 Task: Find connections with filter location Tías with filter topic #Affiliationwith filter profile language English with filter current company Engineering Brasil with filter school Terna Engineering College with filter industry Media Production with filter service category NotaryOnline Research with filter keywords title Software Engineer
Action: Mouse moved to (473, 67)
Screenshot: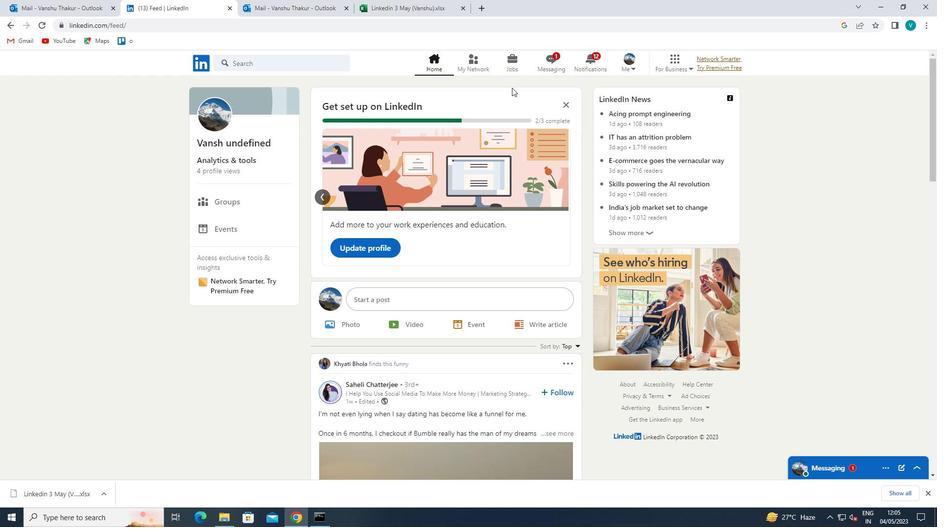
Action: Mouse pressed left at (473, 67)
Screenshot: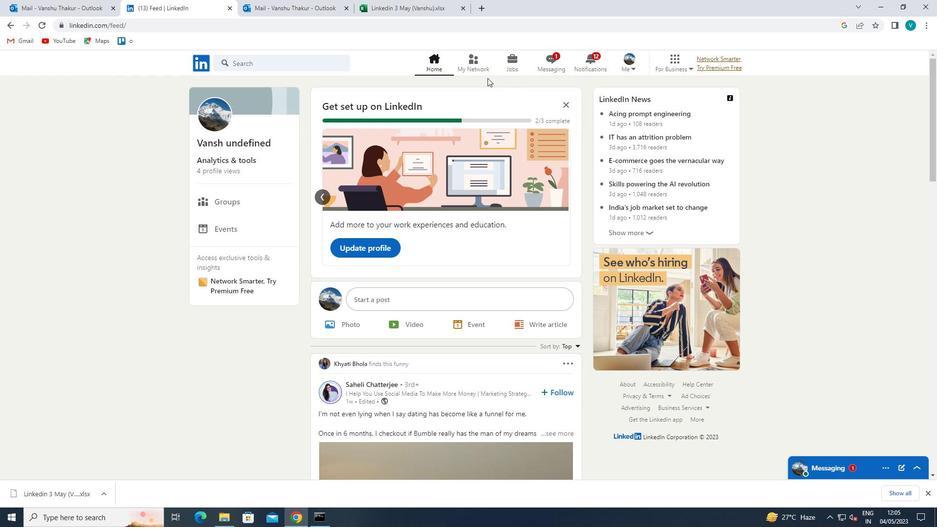 
Action: Mouse moved to (255, 113)
Screenshot: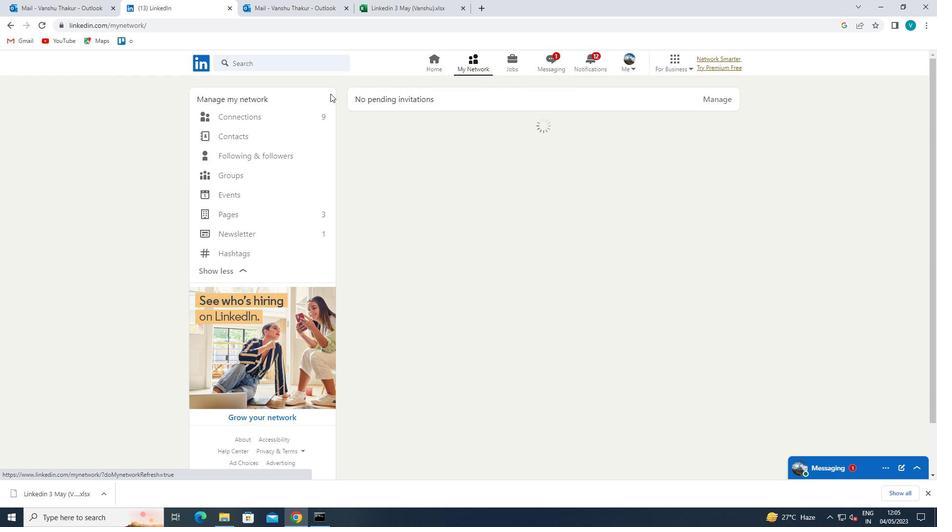 
Action: Mouse pressed left at (255, 113)
Screenshot: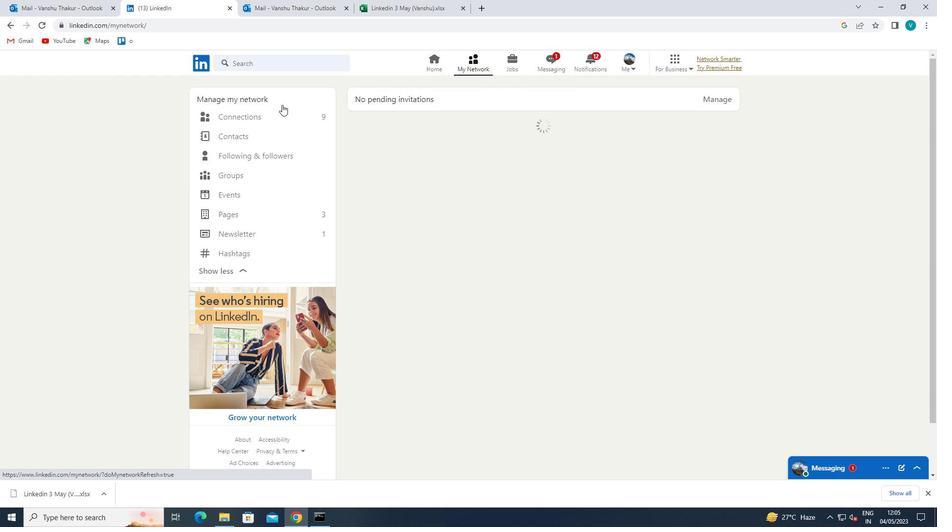 
Action: Mouse moved to (566, 120)
Screenshot: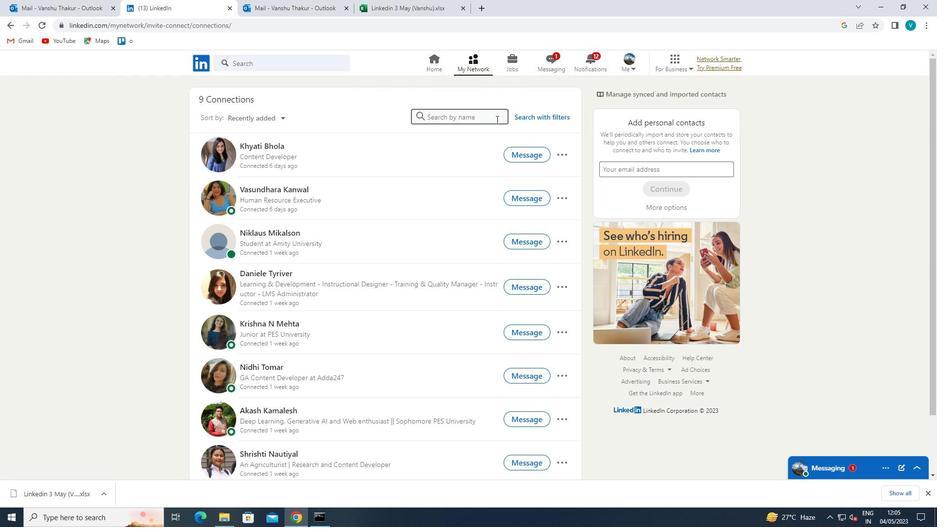 
Action: Mouse pressed left at (566, 120)
Screenshot: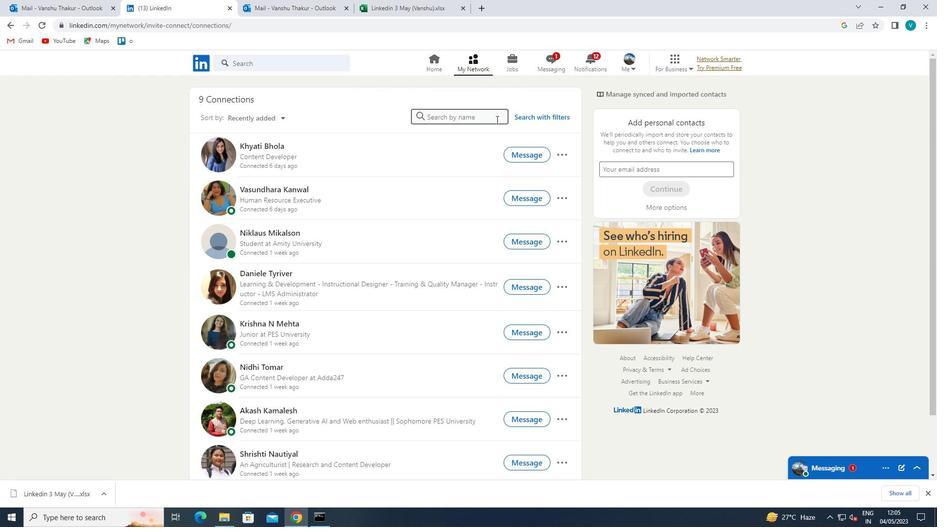 
Action: Mouse moved to (479, 92)
Screenshot: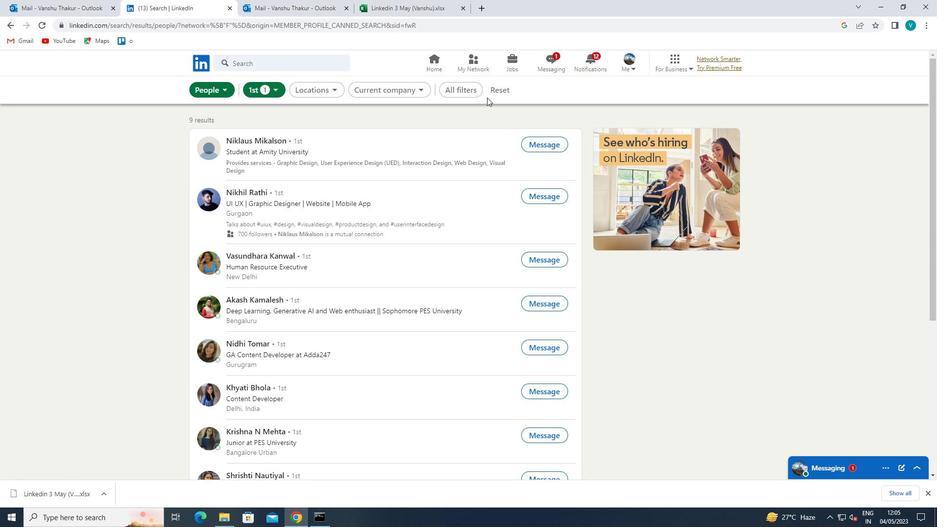 
Action: Mouse pressed left at (479, 92)
Screenshot: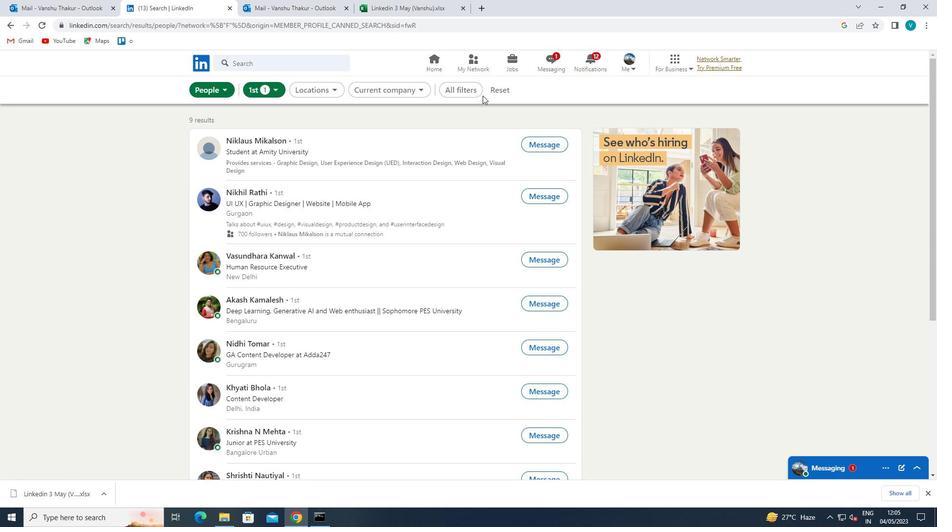 
Action: Mouse moved to (780, 214)
Screenshot: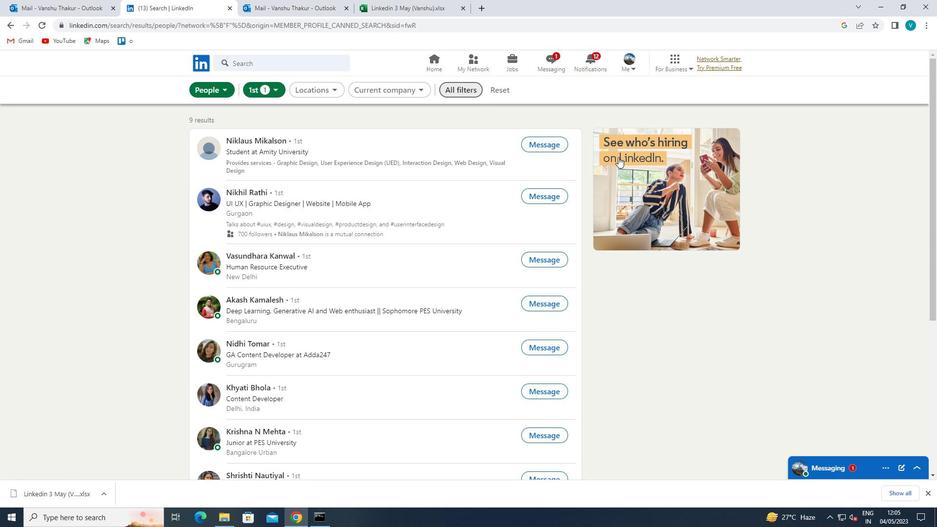 
Action: Mouse scrolled (780, 213) with delta (0, 0)
Screenshot: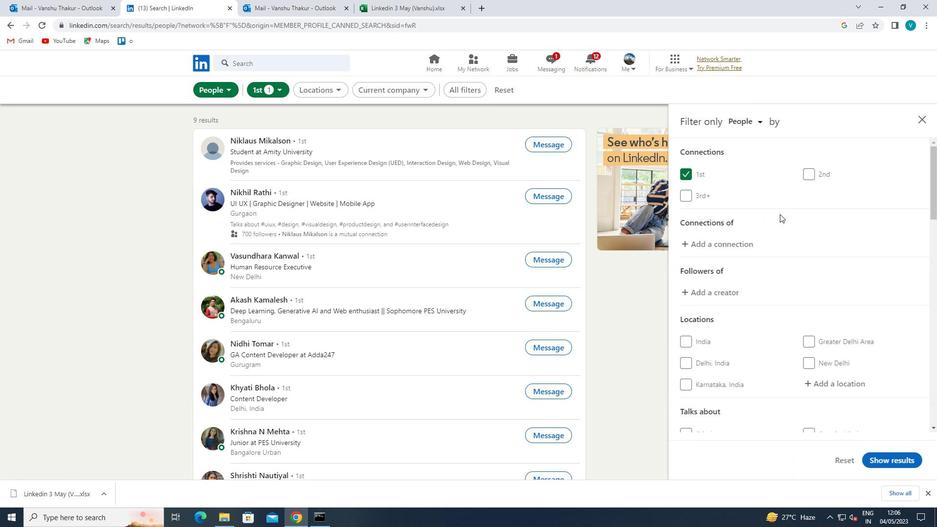 
Action: Mouse scrolled (780, 213) with delta (0, 0)
Screenshot: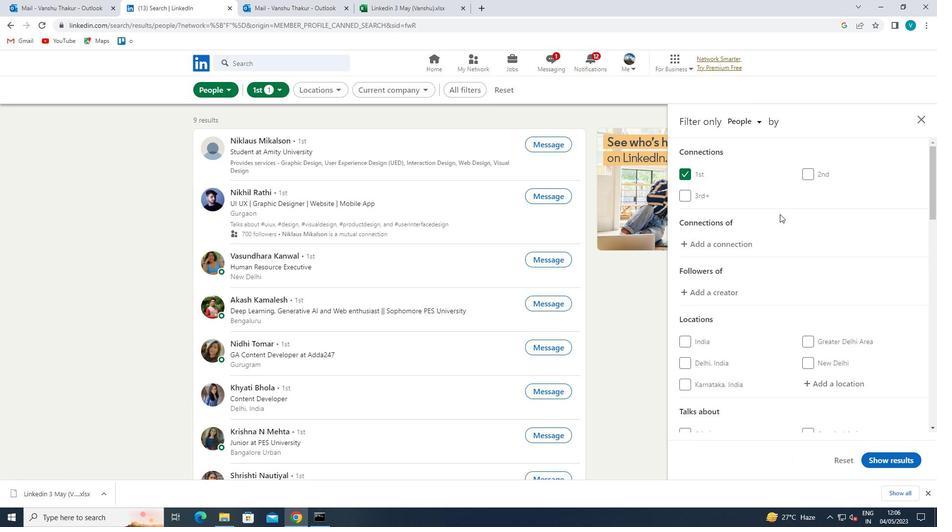 
Action: Mouse moved to (841, 287)
Screenshot: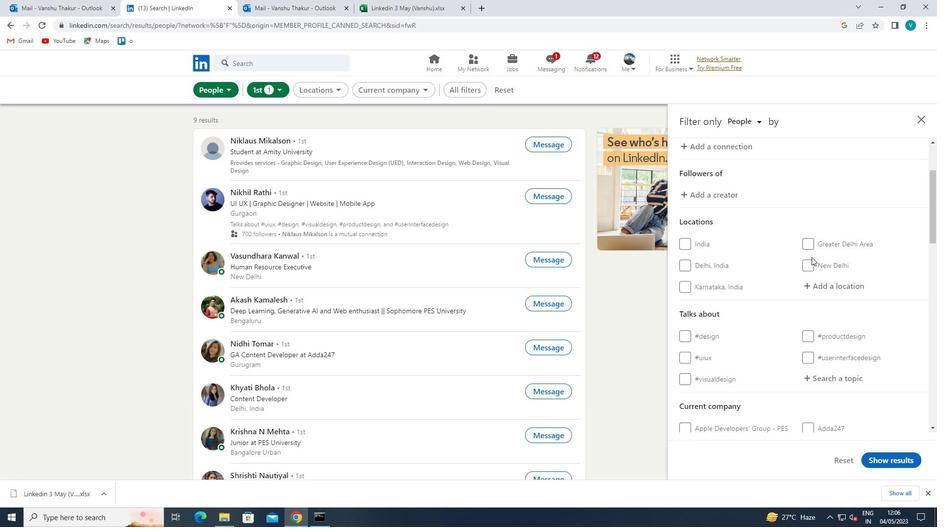 
Action: Mouse pressed left at (841, 287)
Screenshot: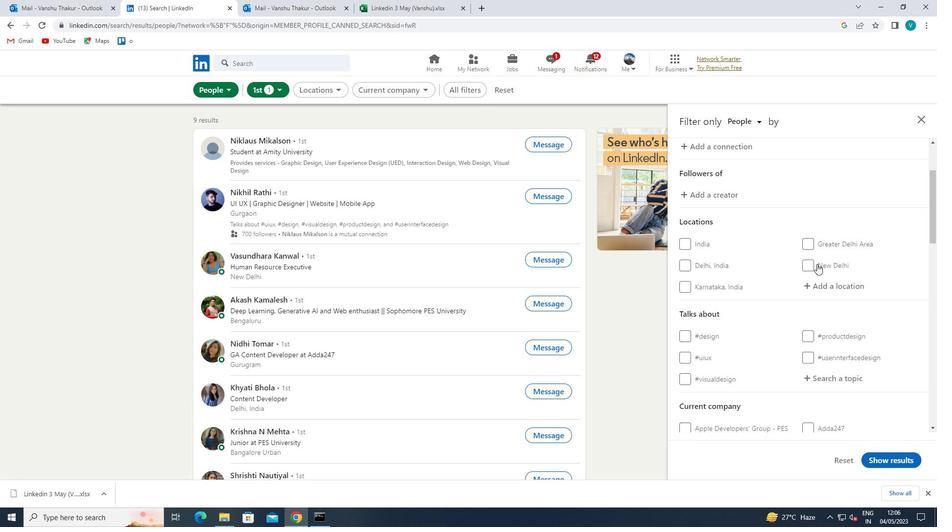 
Action: Key pressed <Key.shift>TIAS
Screenshot: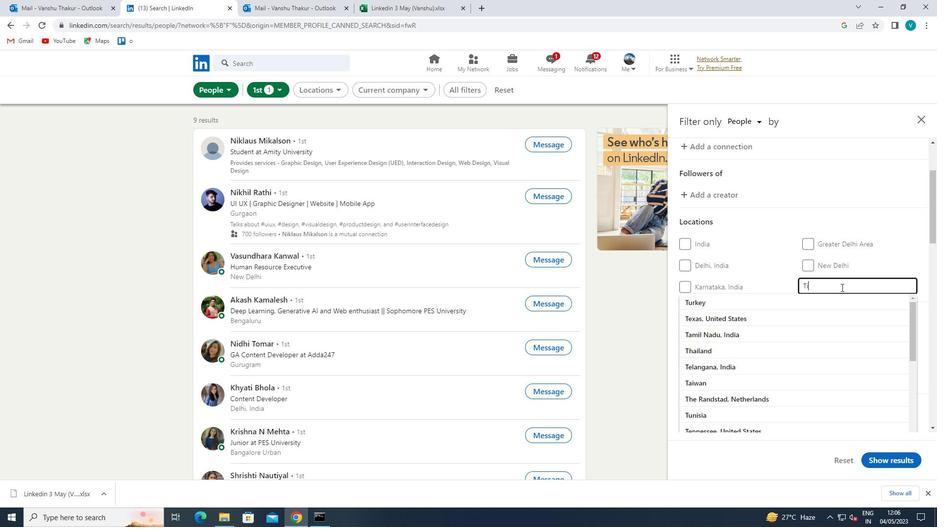 
Action: Mouse moved to (829, 294)
Screenshot: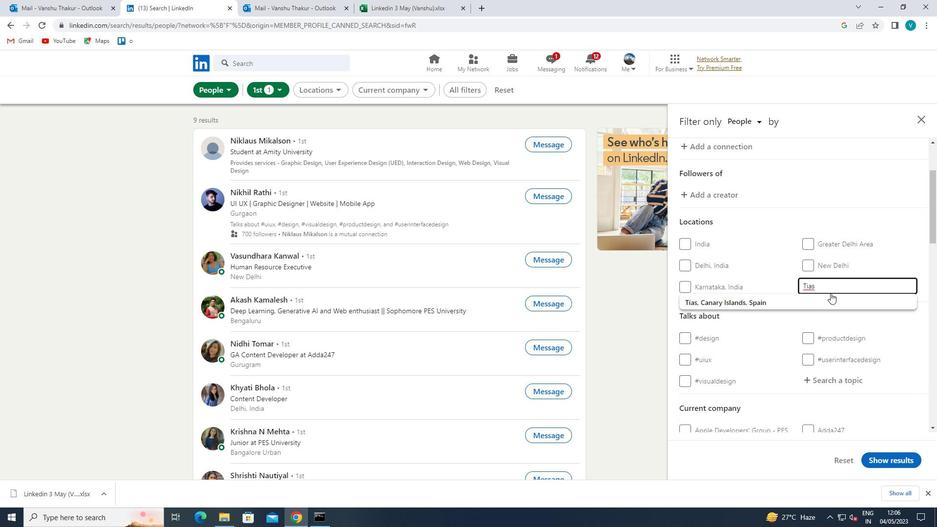
Action: Mouse pressed left at (829, 294)
Screenshot: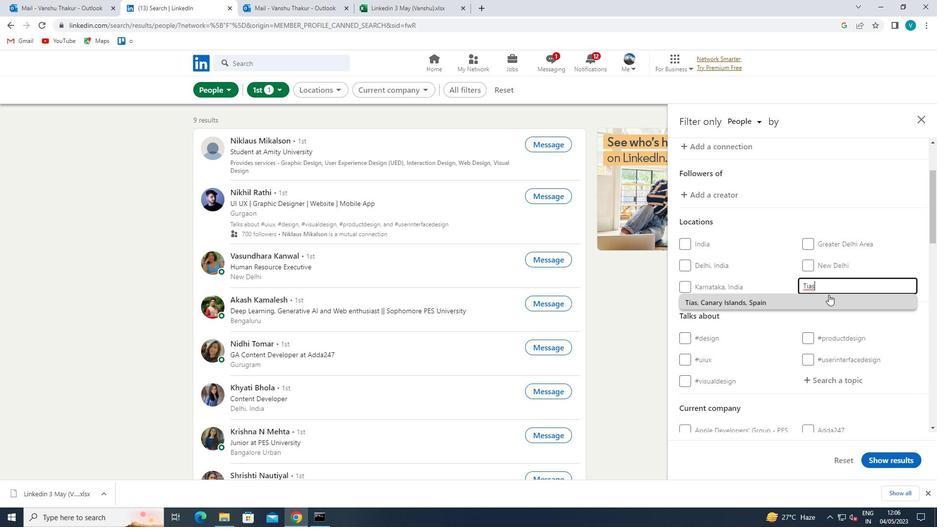 
Action: Mouse scrolled (829, 294) with delta (0, 0)
Screenshot: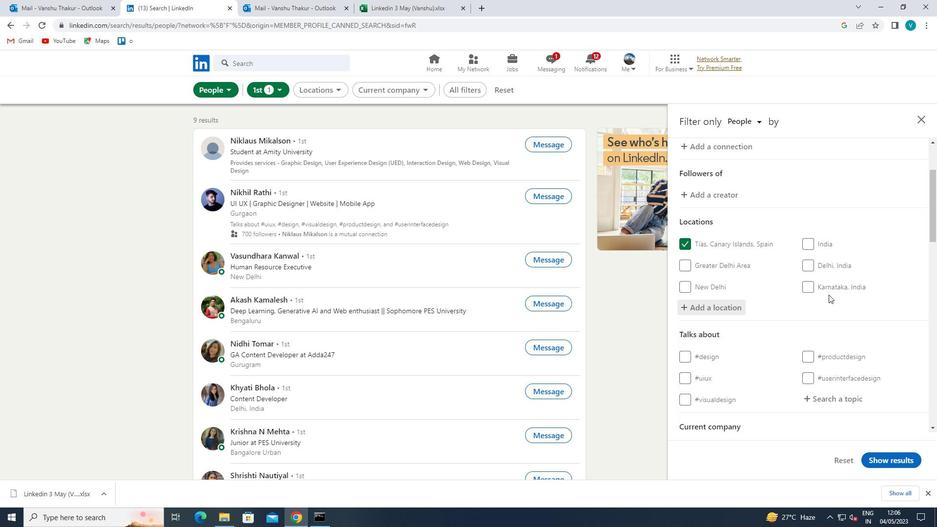 
Action: Mouse scrolled (829, 294) with delta (0, 0)
Screenshot: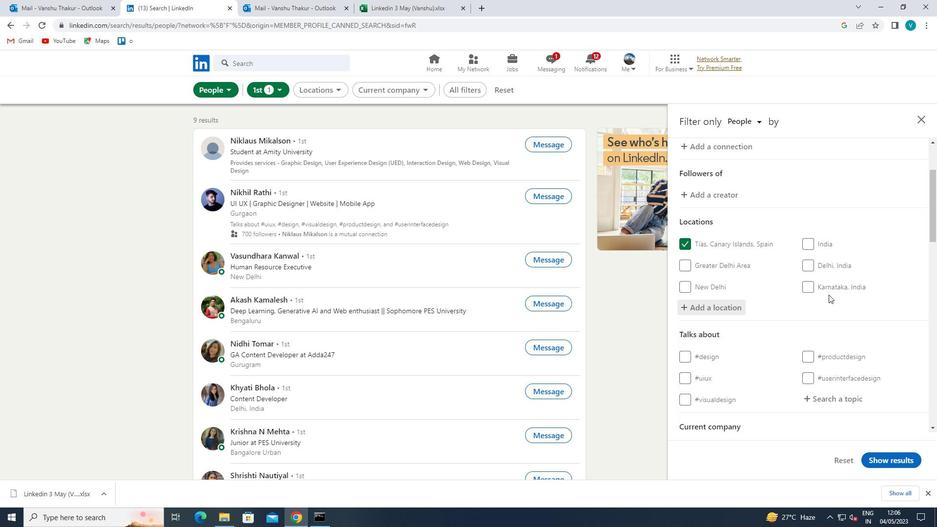 
Action: Mouse moved to (848, 305)
Screenshot: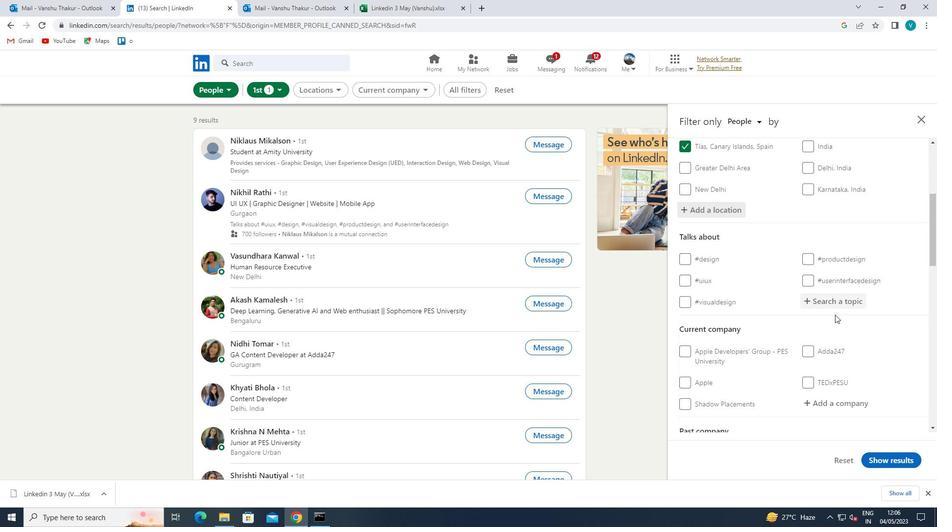 
Action: Mouse pressed left at (848, 305)
Screenshot: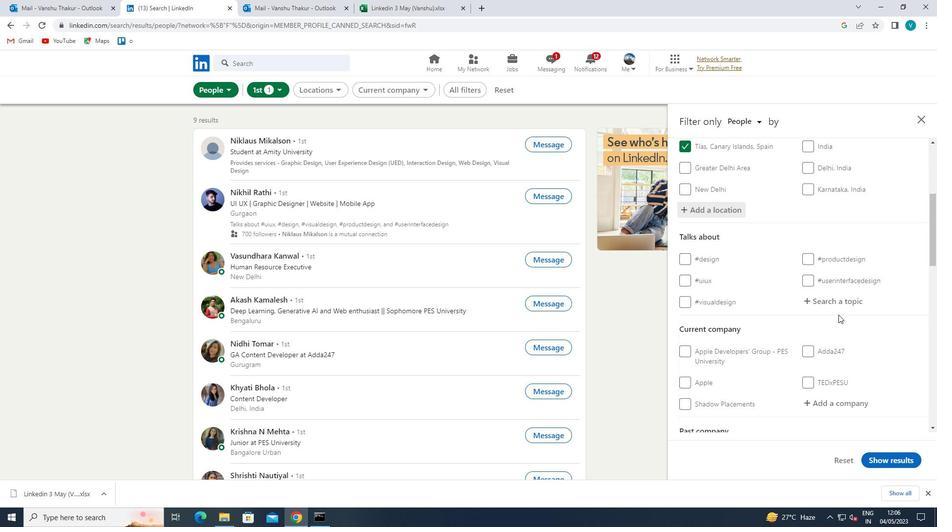 
Action: Key pressed <Key.shift>AFFILIATIO
Screenshot: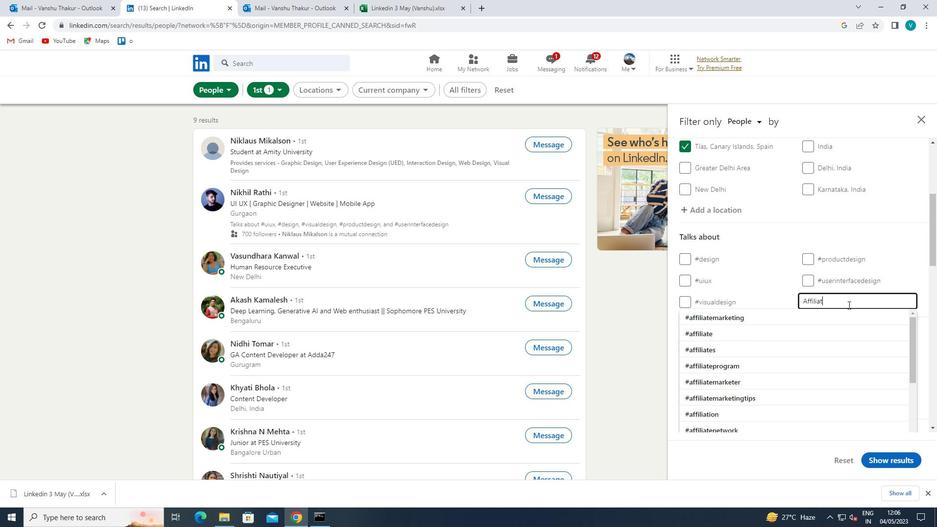 
Action: Mouse moved to (838, 310)
Screenshot: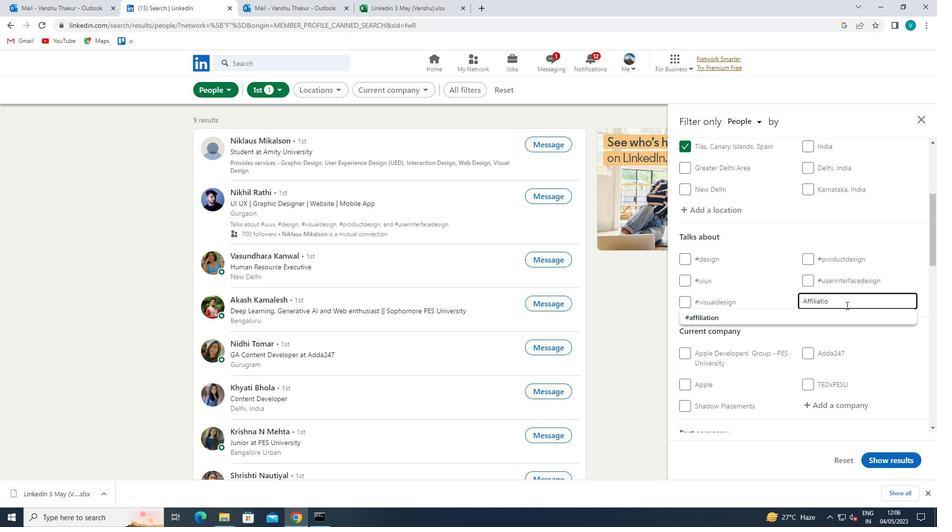 
Action: Mouse pressed left at (838, 310)
Screenshot: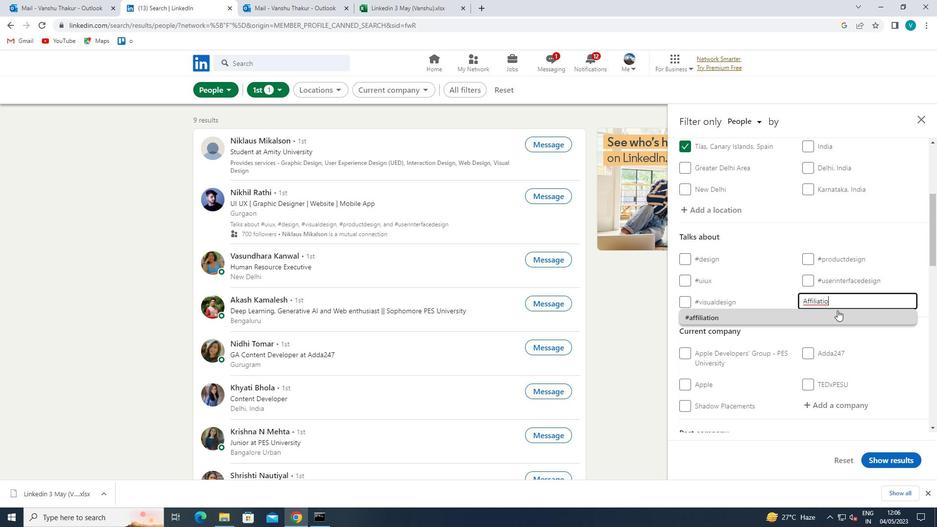 
Action: Mouse moved to (838, 311)
Screenshot: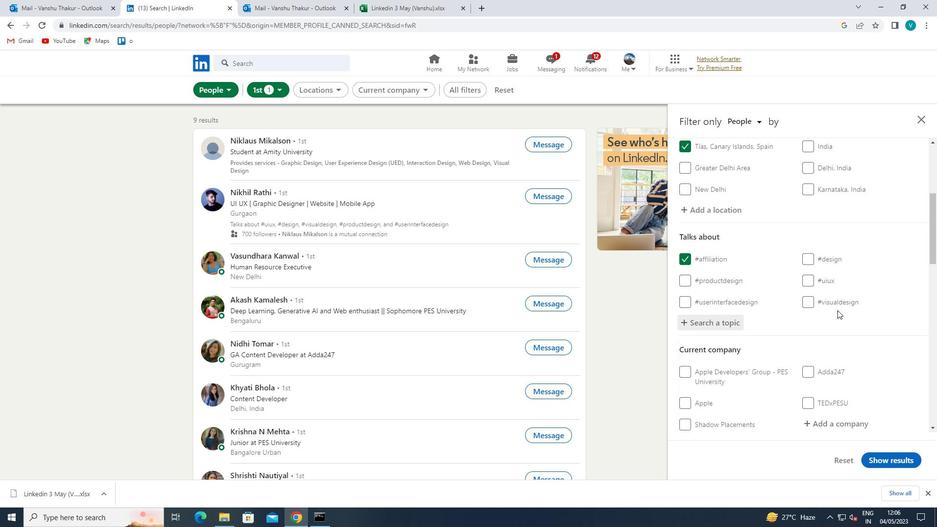 
Action: Mouse scrolled (838, 310) with delta (0, 0)
Screenshot: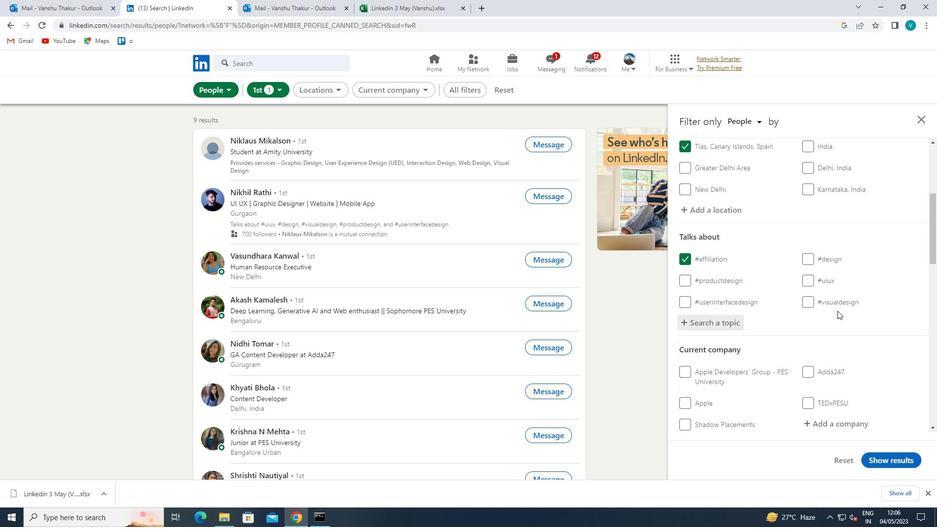 
Action: Mouse scrolled (838, 310) with delta (0, 0)
Screenshot: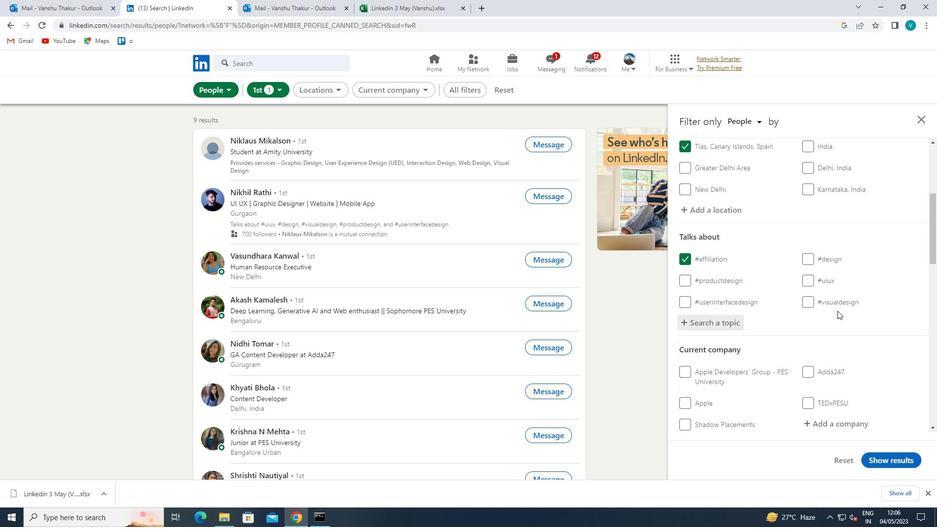 
Action: Mouse moved to (836, 311)
Screenshot: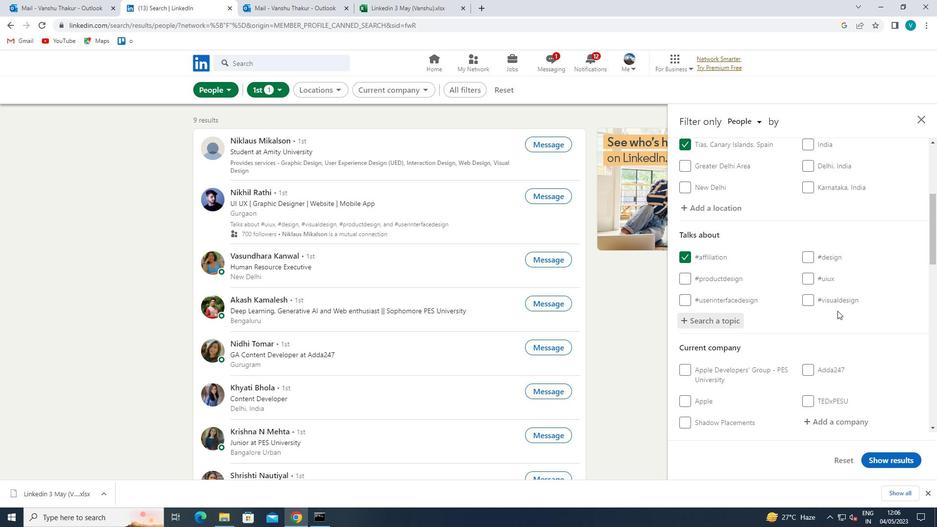 
Action: Mouse scrolled (836, 310) with delta (0, 0)
Screenshot: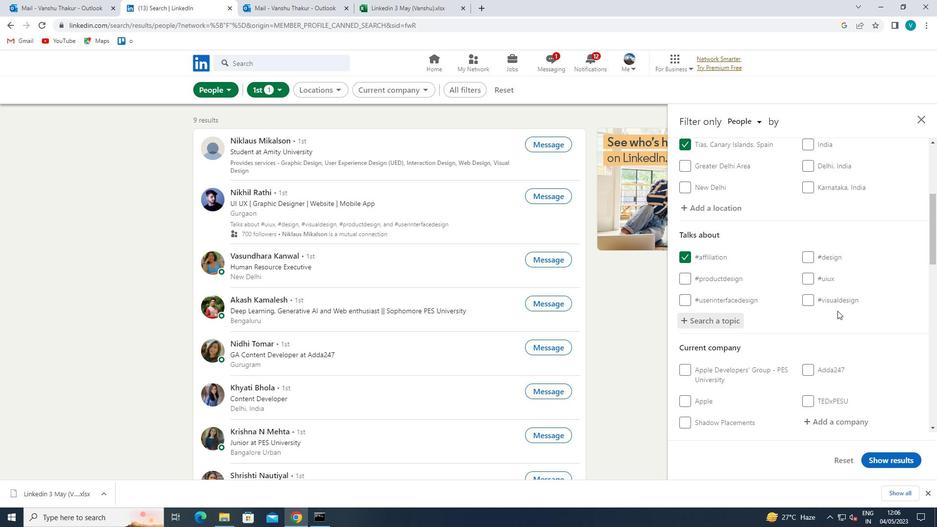 
Action: Mouse moved to (835, 312)
Screenshot: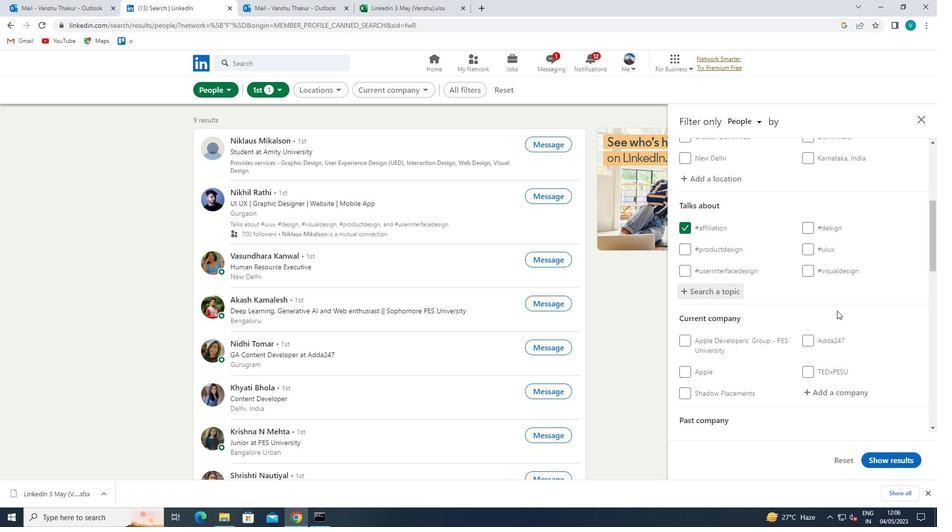 
Action: Mouse scrolled (835, 311) with delta (0, 0)
Screenshot: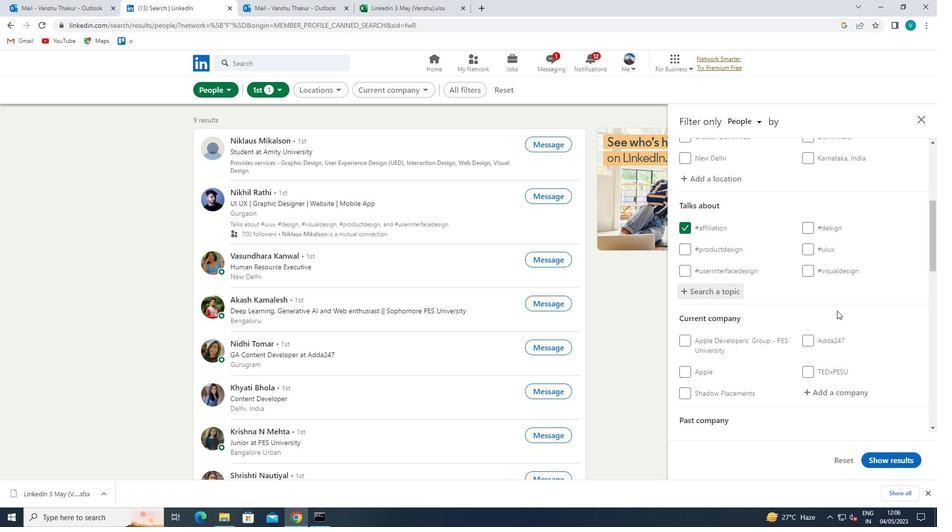 
Action: Mouse moved to (834, 313)
Screenshot: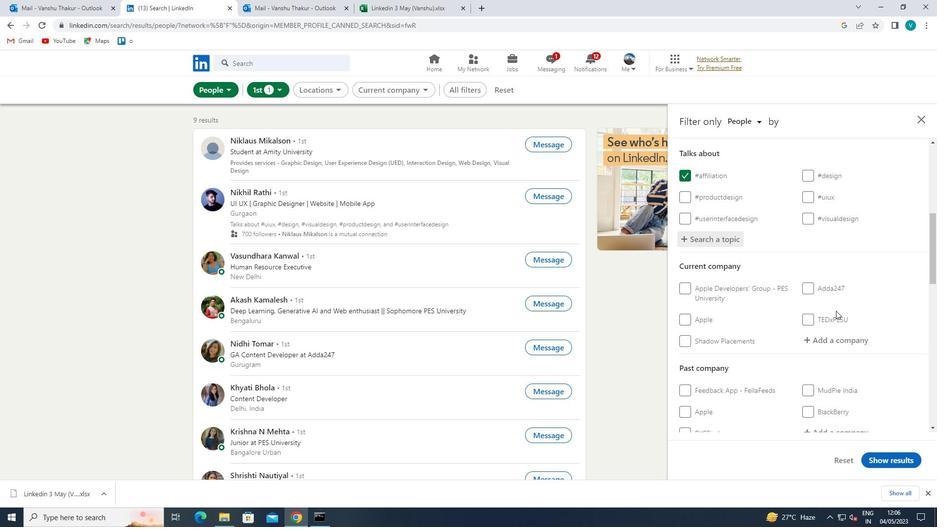 
Action: Mouse scrolled (834, 313) with delta (0, 0)
Screenshot: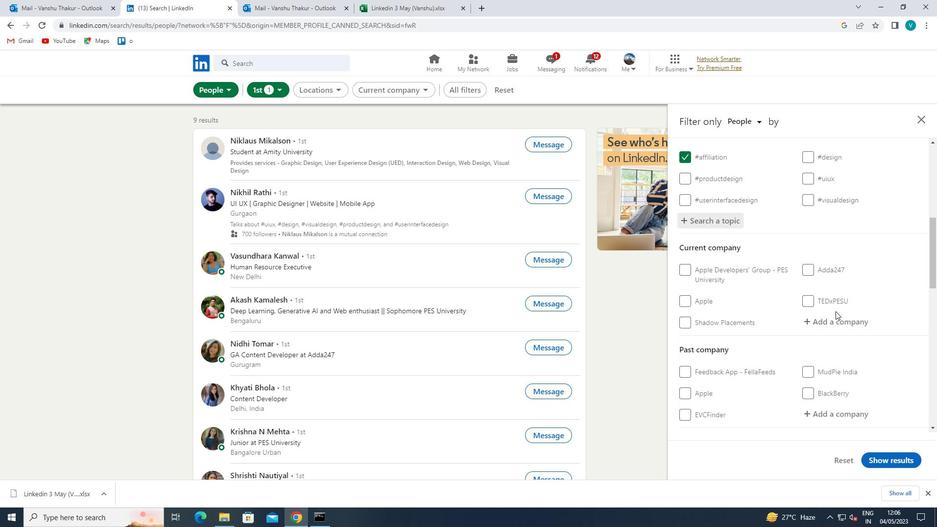 
Action: Mouse scrolled (834, 313) with delta (0, 0)
Screenshot: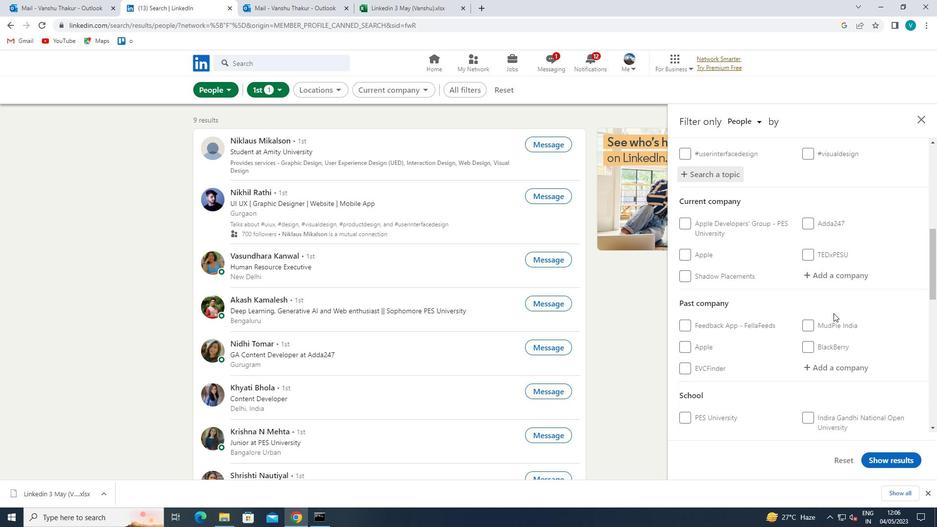 
Action: Mouse moved to (773, 362)
Screenshot: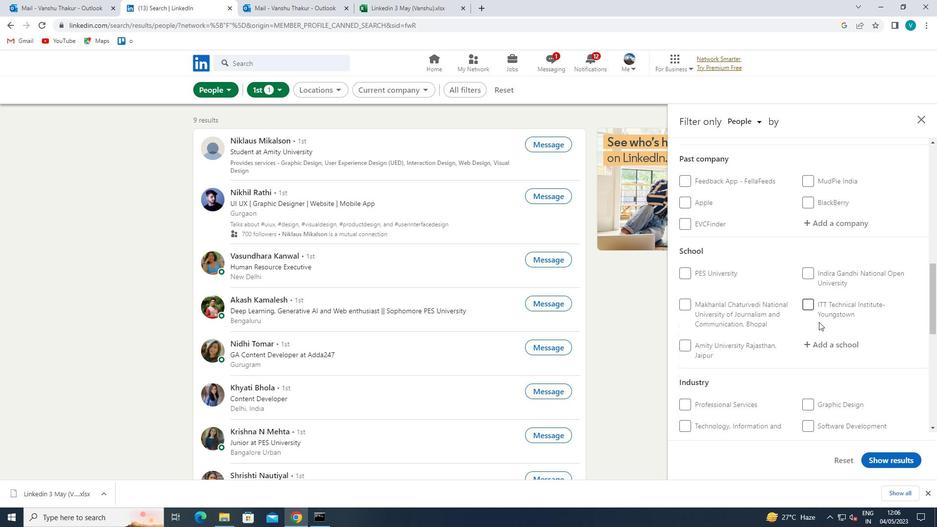 
Action: Mouse scrolled (773, 362) with delta (0, 0)
Screenshot: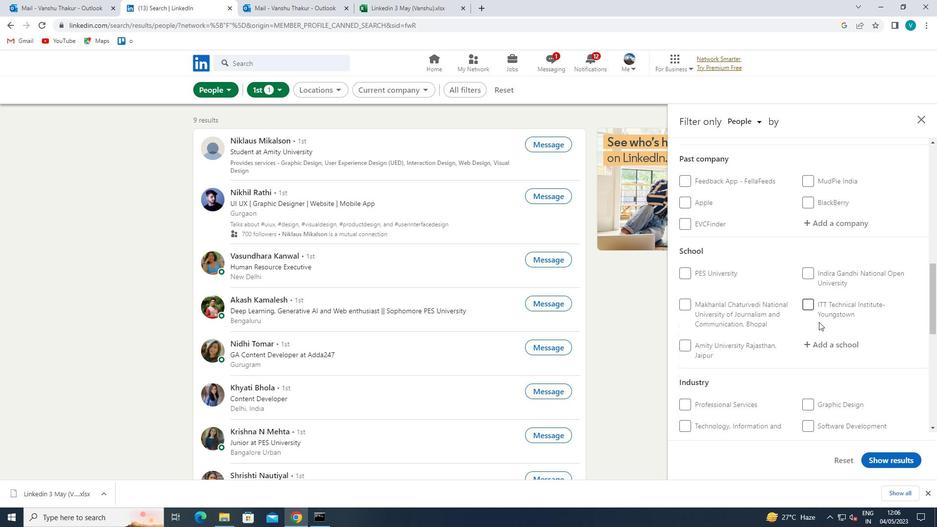 
Action: Mouse scrolled (773, 362) with delta (0, 0)
Screenshot: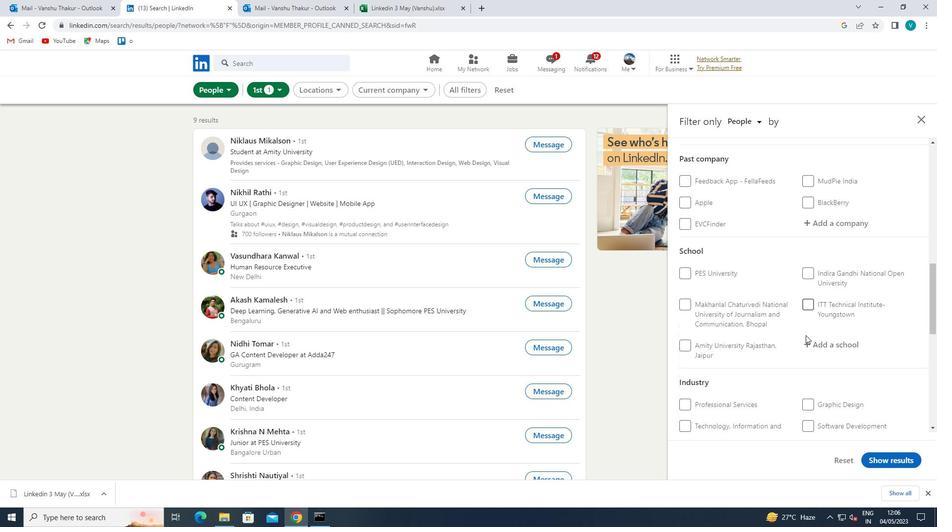 
Action: Mouse moved to (732, 390)
Screenshot: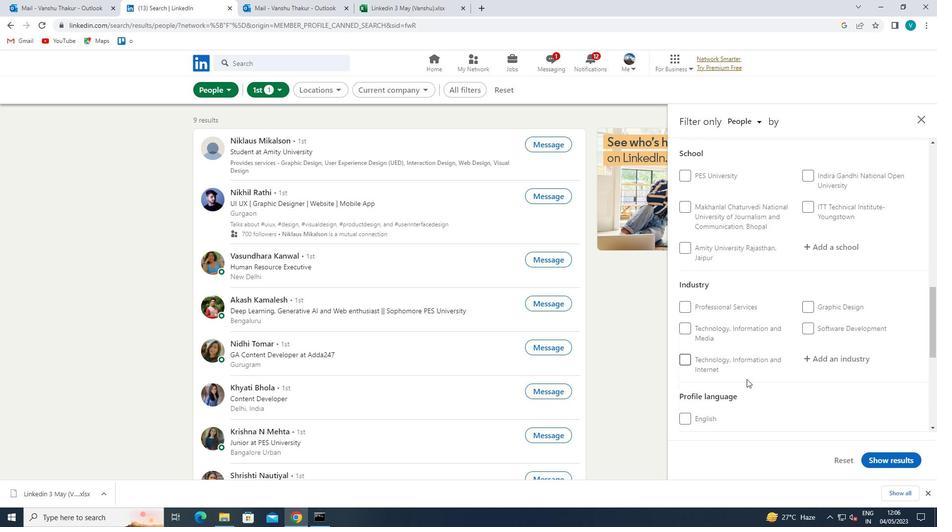 
Action: Mouse scrolled (732, 389) with delta (0, 0)
Screenshot: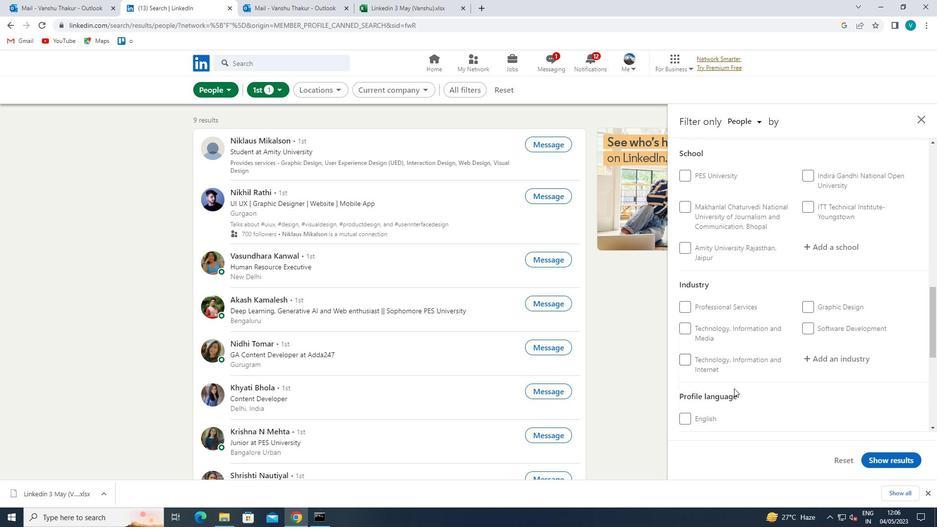 
Action: Mouse scrolled (732, 389) with delta (0, 0)
Screenshot: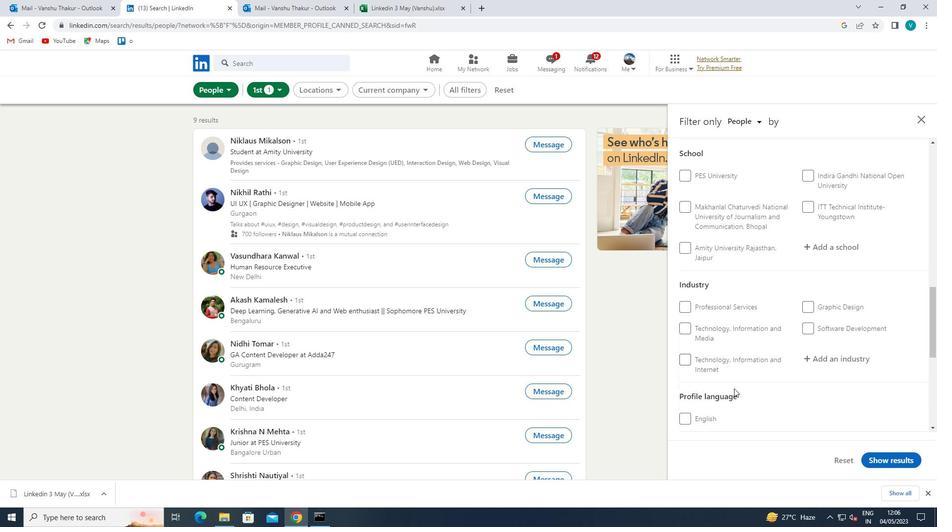 
Action: Mouse moved to (685, 325)
Screenshot: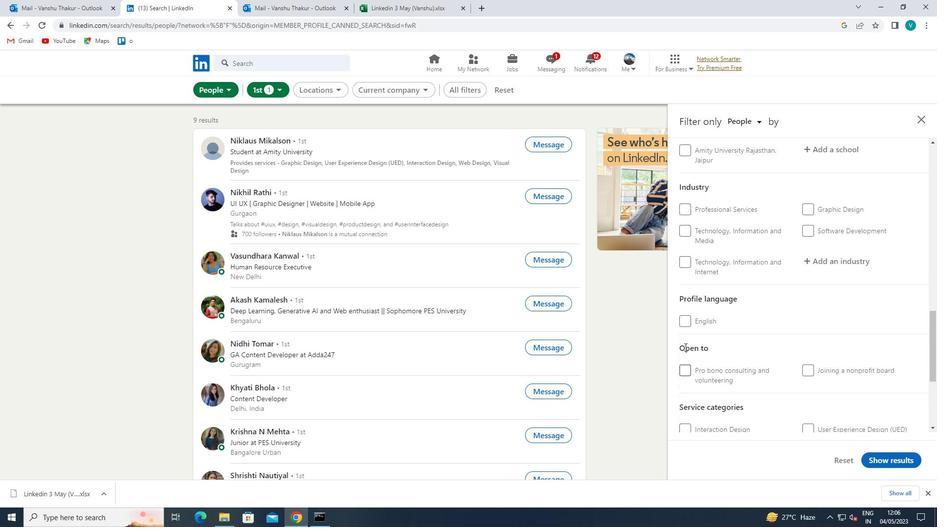 
Action: Mouse pressed left at (685, 325)
Screenshot: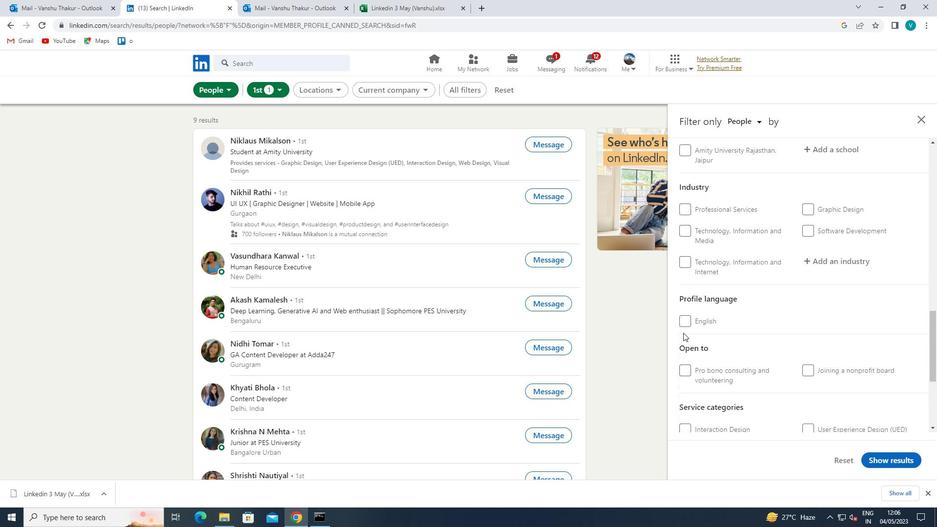 
Action: Mouse moved to (805, 323)
Screenshot: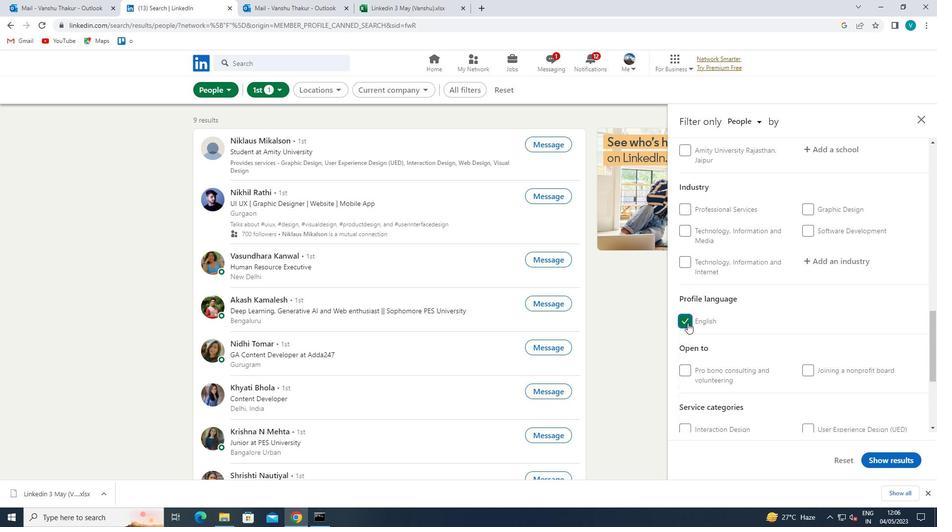 
Action: Mouse scrolled (805, 323) with delta (0, 0)
Screenshot: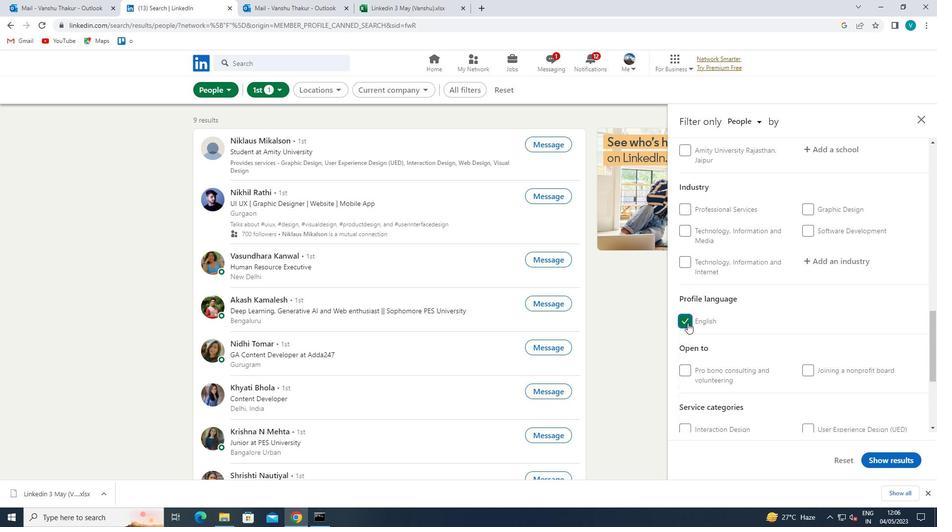 
Action: Mouse moved to (807, 323)
Screenshot: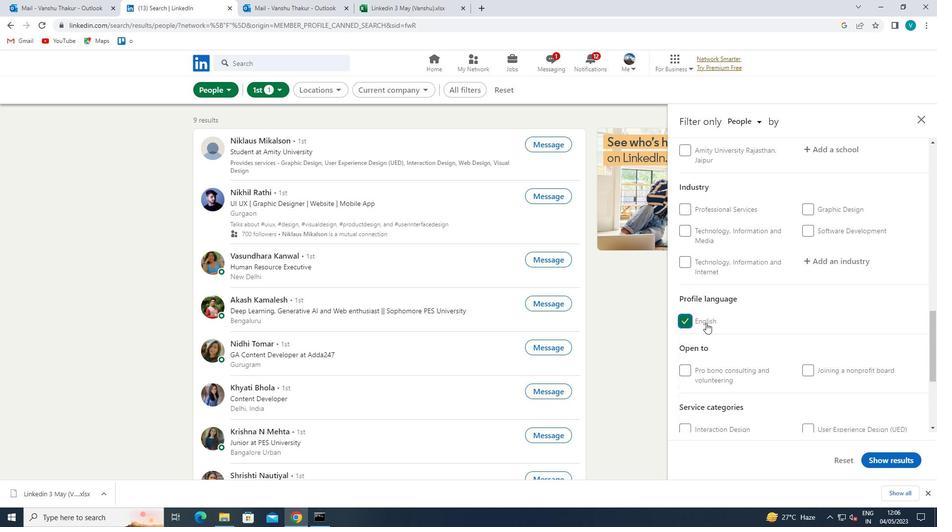 
Action: Mouse scrolled (807, 323) with delta (0, 0)
Screenshot: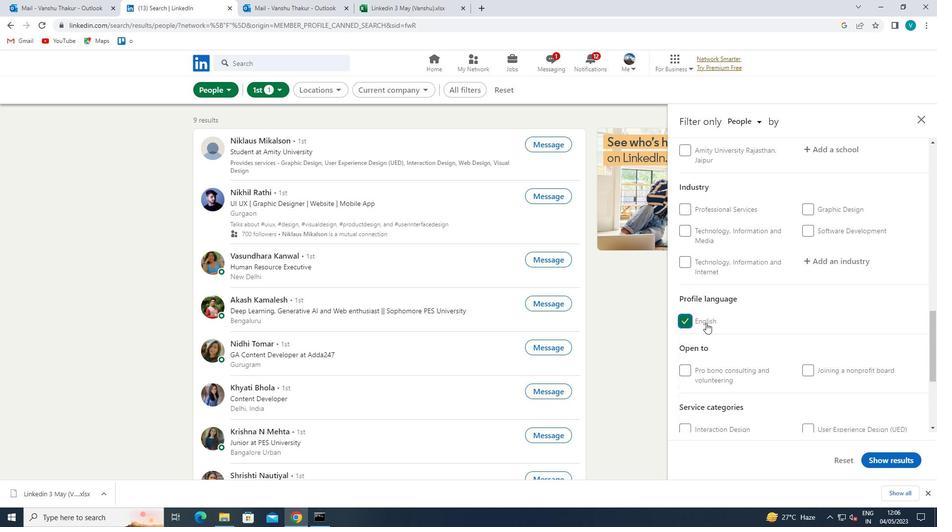 
Action: Mouse scrolled (807, 323) with delta (0, 0)
Screenshot: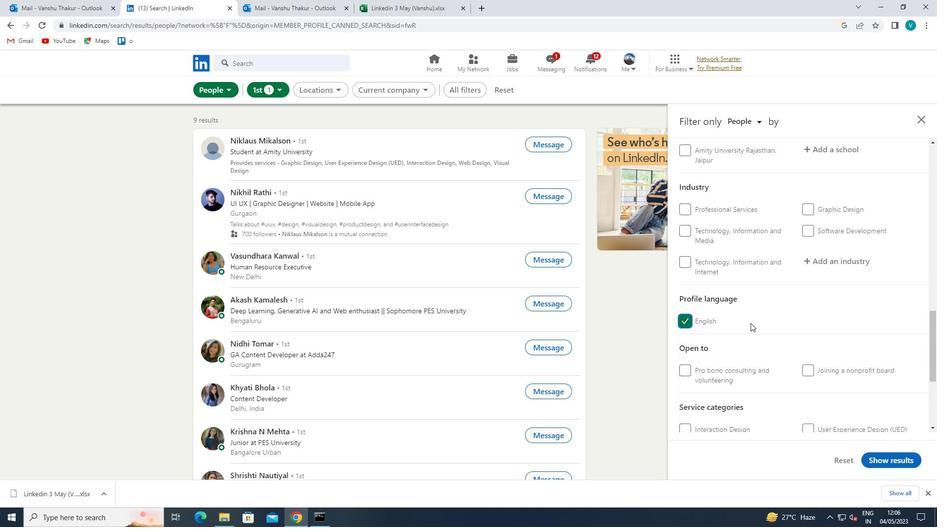 
Action: Mouse scrolled (807, 323) with delta (0, 0)
Screenshot: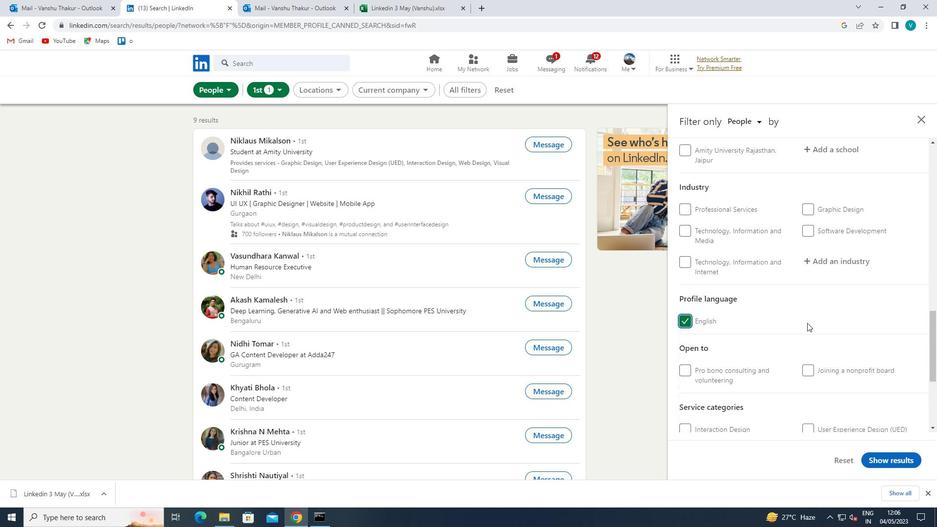 
Action: Mouse scrolled (807, 323) with delta (0, 0)
Screenshot: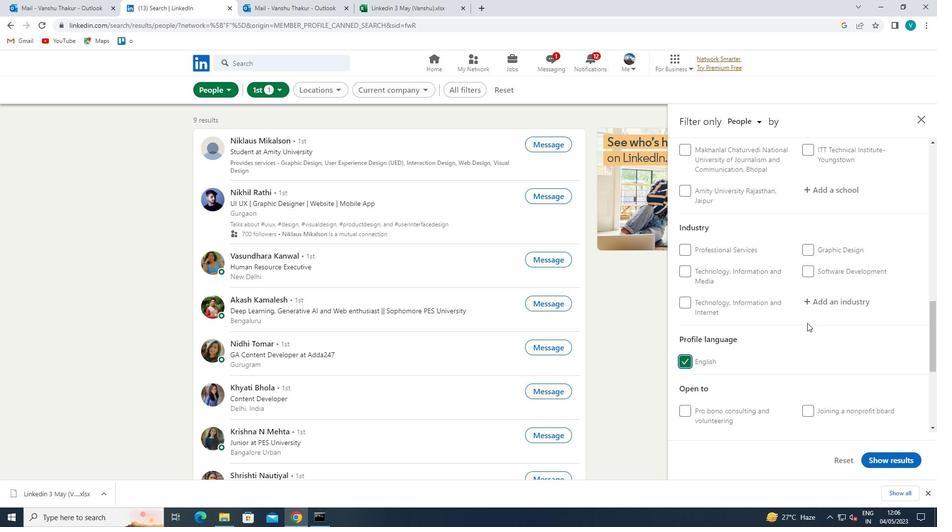 
Action: Mouse scrolled (807, 323) with delta (0, 0)
Screenshot: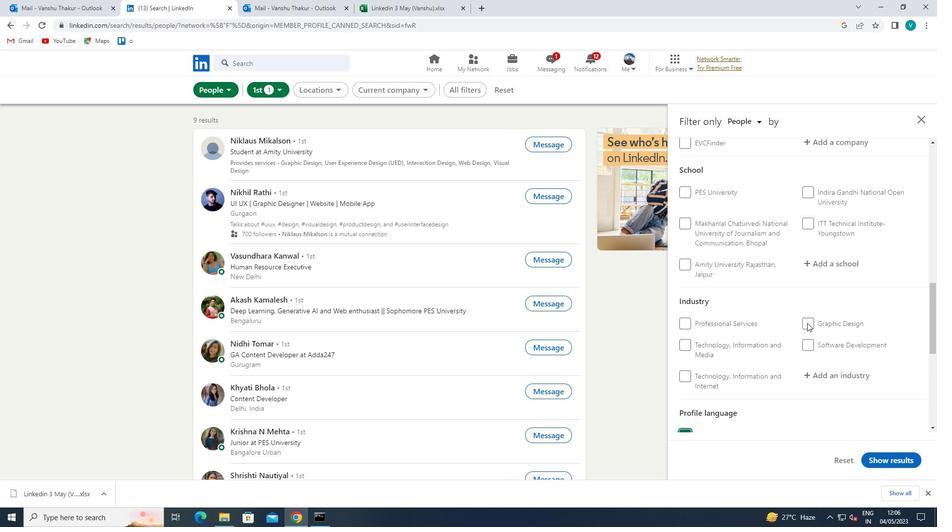 
Action: Mouse scrolled (807, 323) with delta (0, 0)
Screenshot: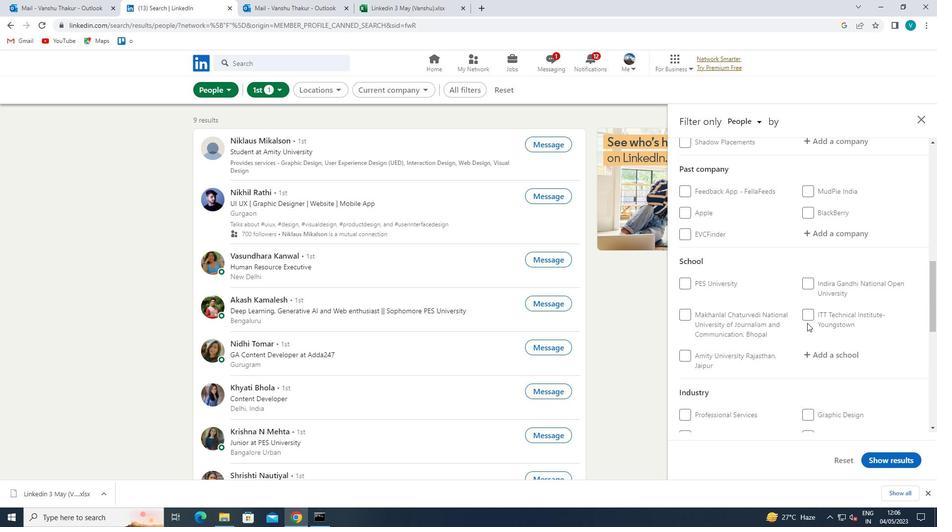 
Action: Mouse moved to (835, 283)
Screenshot: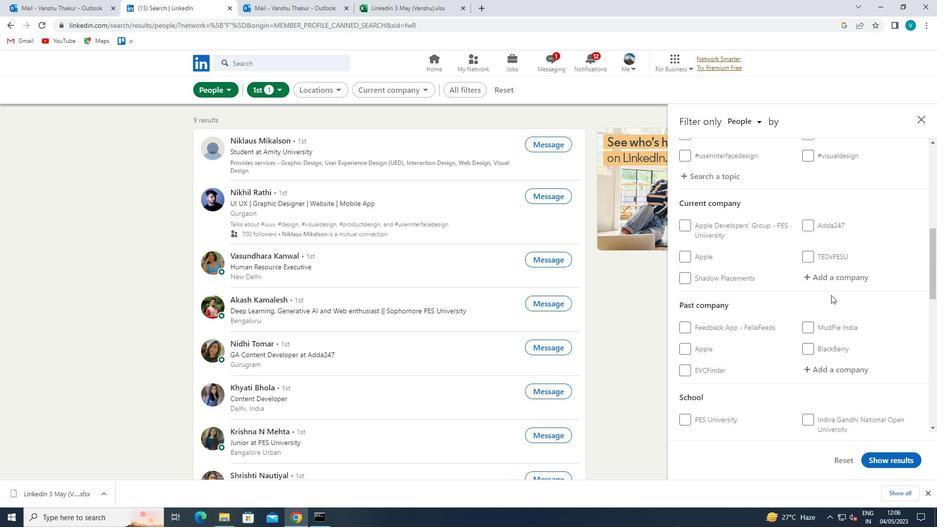 
Action: Mouse pressed left at (835, 283)
Screenshot: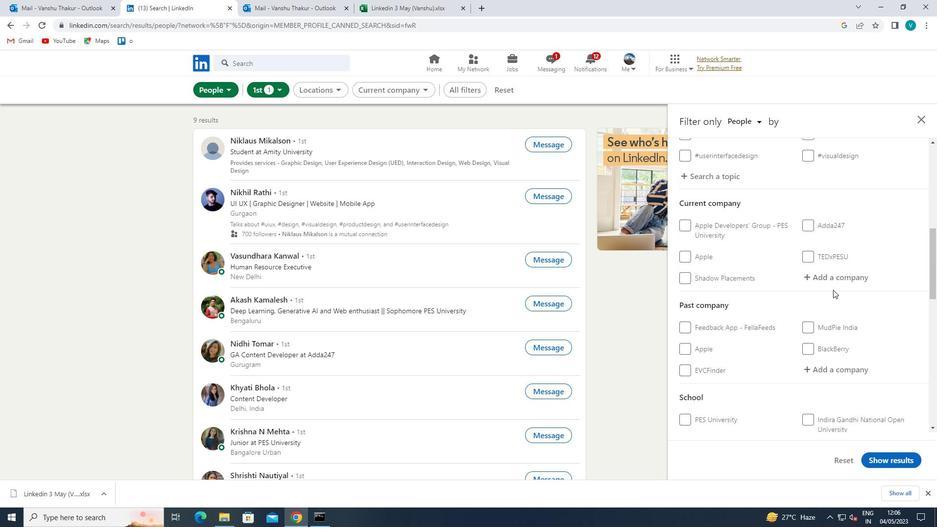 
Action: Key pressed <Key.shift>ENGINEER
Screenshot: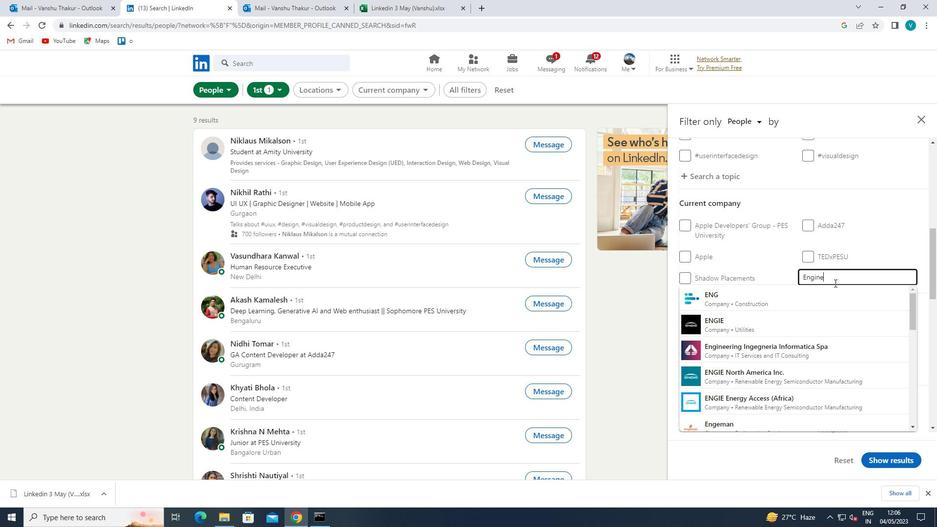 
Action: Mouse moved to (832, 283)
Screenshot: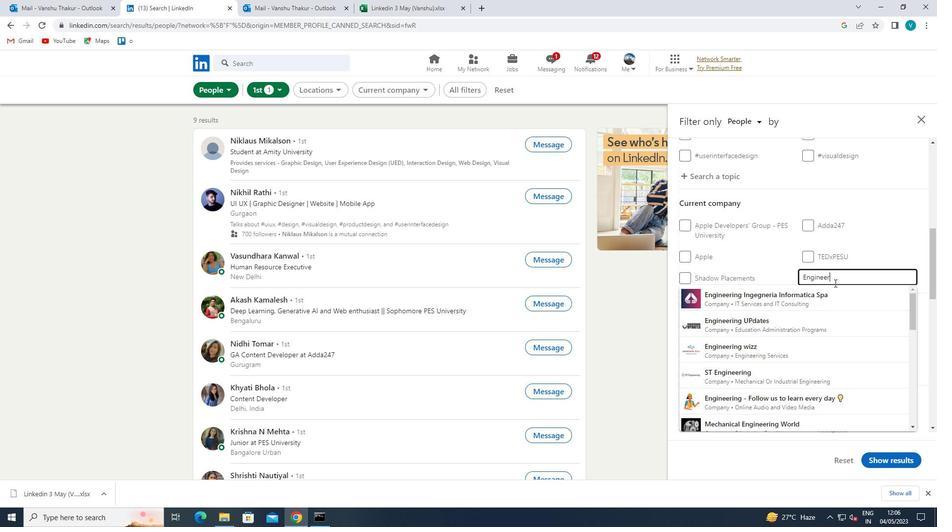 
Action: Key pressed ING<Key.space><Key.shift>BRA
Screenshot: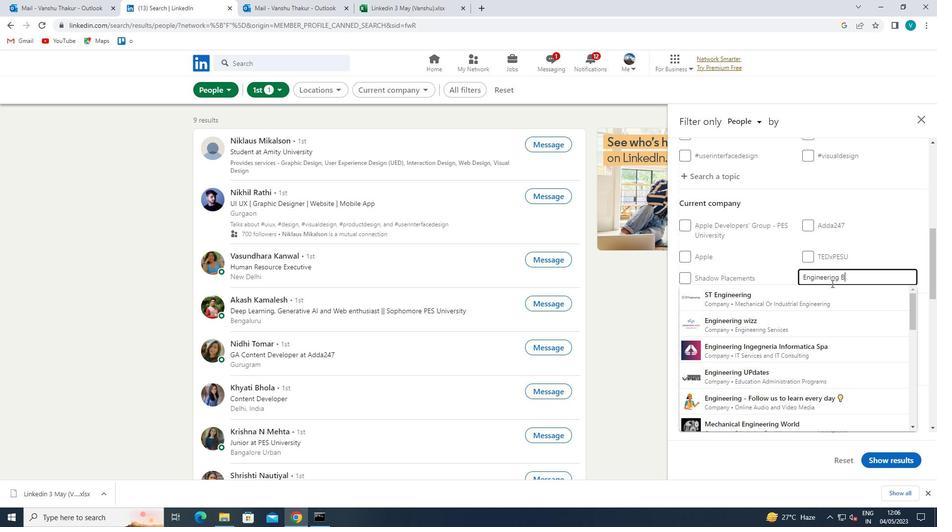 
Action: Mouse moved to (823, 293)
Screenshot: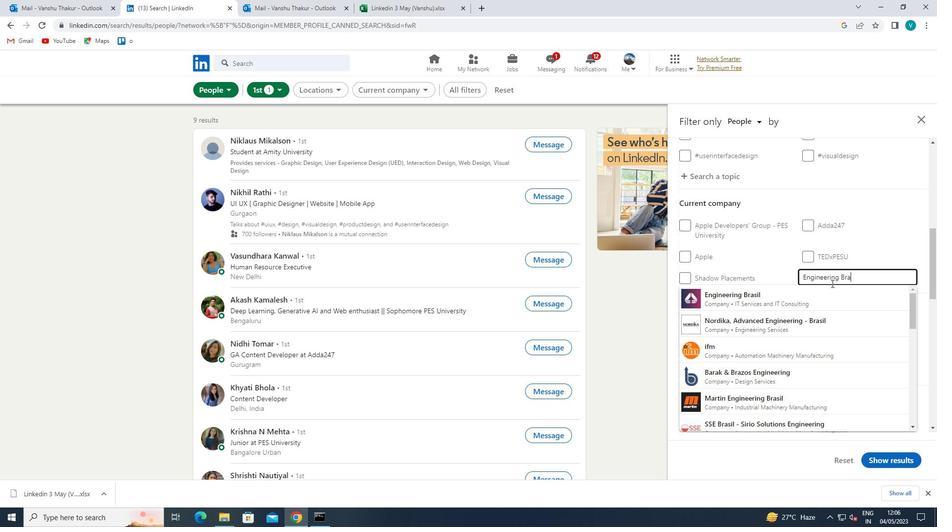 
Action: Mouse pressed left at (823, 293)
Screenshot: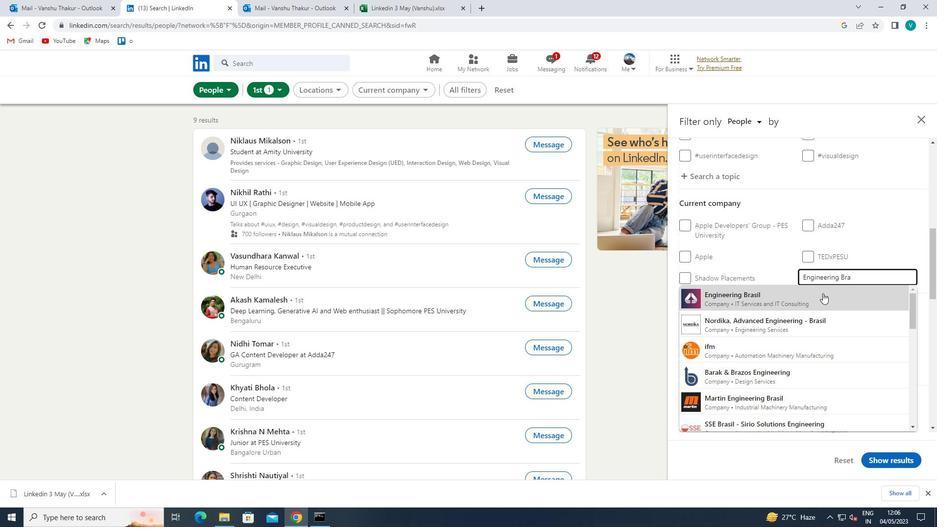 
Action: Mouse scrolled (823, 293) with delta (0, 0)
Screenshot: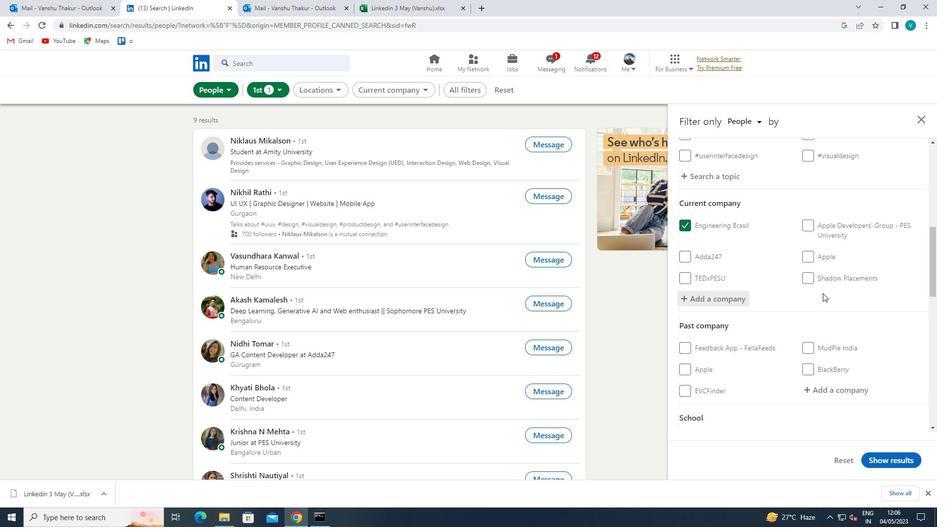 
Action: Mouse scrolled (823, 293) with delta (0, 0)
Screenshot: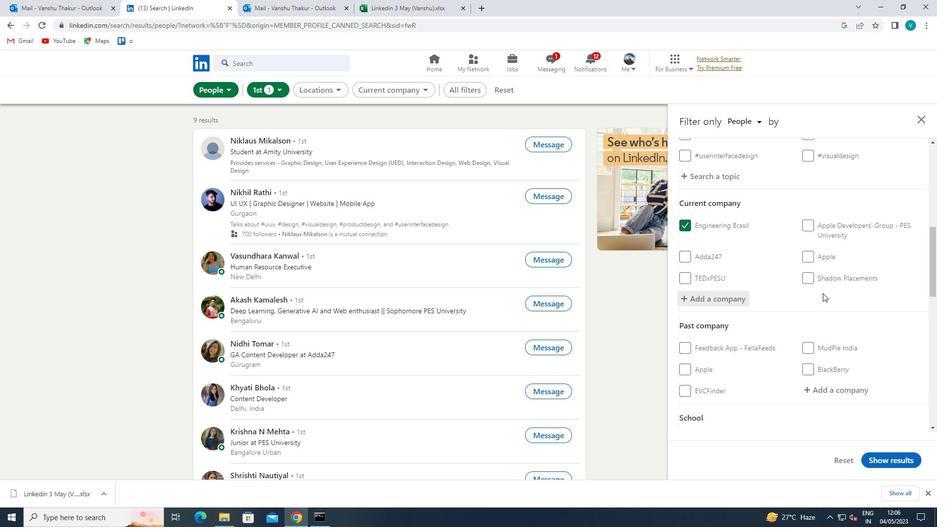
Action: Mouse scrolled (823, 293) with delta (0, 0)
Screenshot: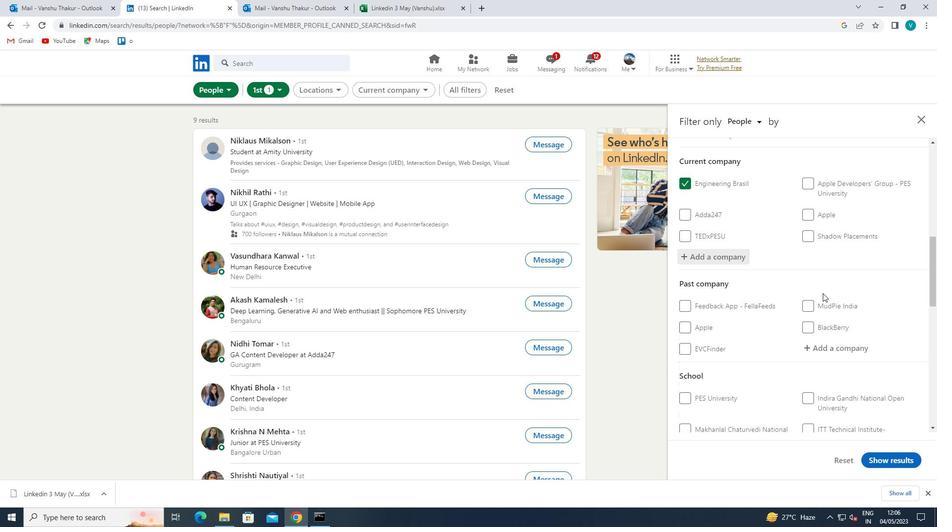 
Action: Mouse scrolled (823, 293) with delta (0, 0)
Screenshot: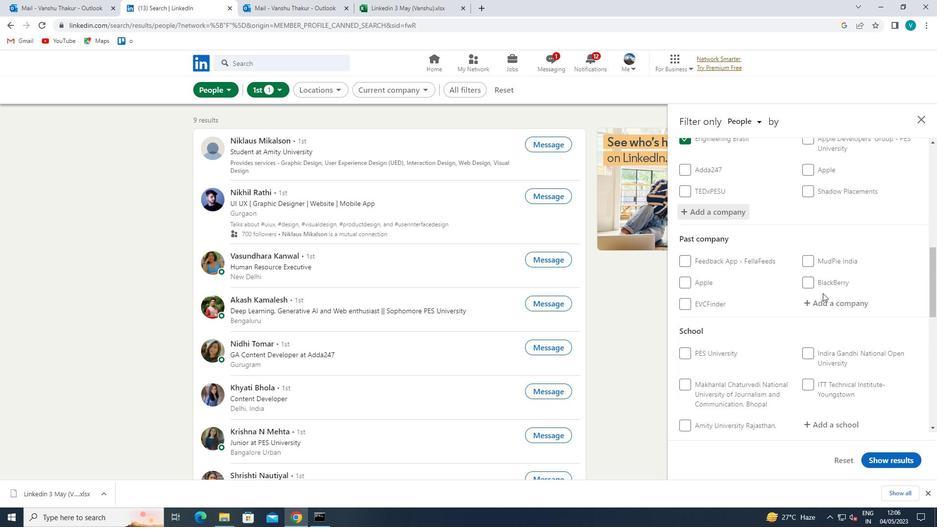
Action: Mouse moved to (827, 310)
Screenshot: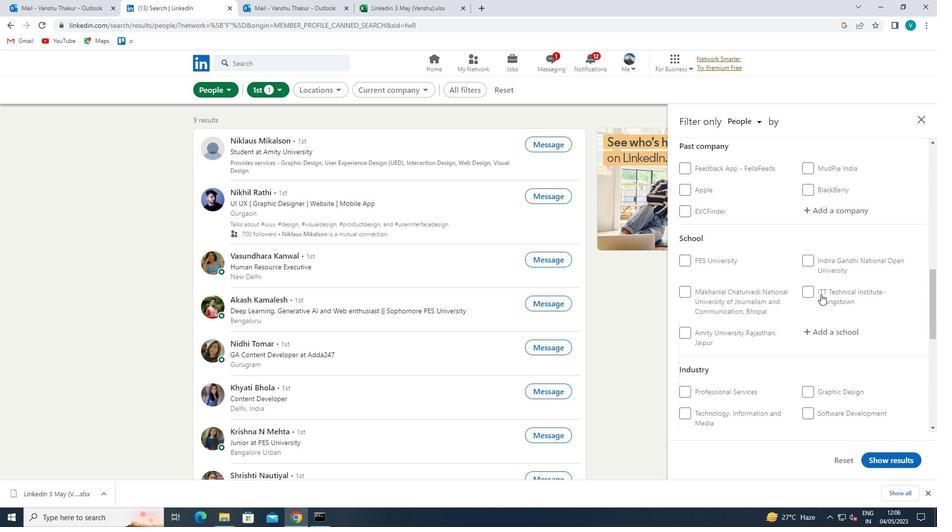 
Action: Mouse pressed left at (827, 310)
Screenshot: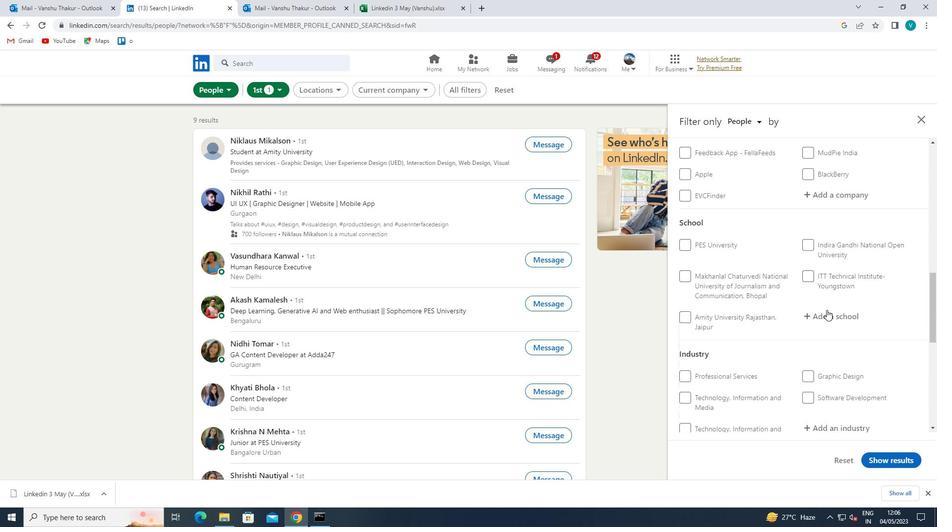 
Action: Key pressed <Key.shift><Key.shift><Key.shift>TERNA<Key.space>
Screenshot: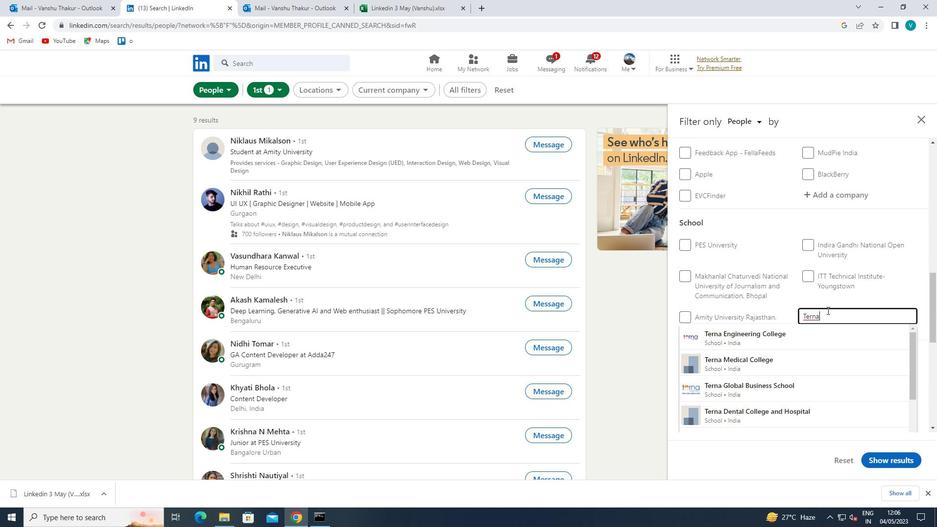 
Action: Mouse moved to (825, 328)
Screenshot: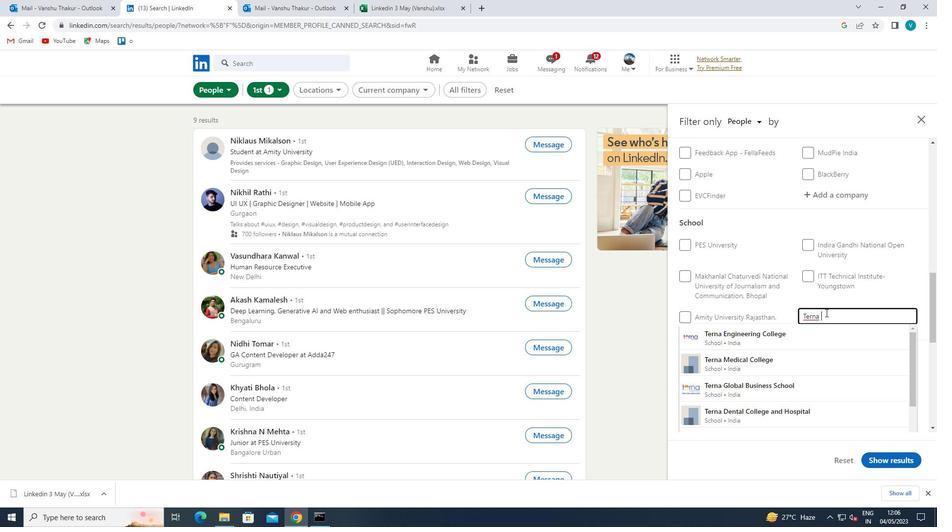
Action: Mouse pressed left at (825, 328)
Screenshot: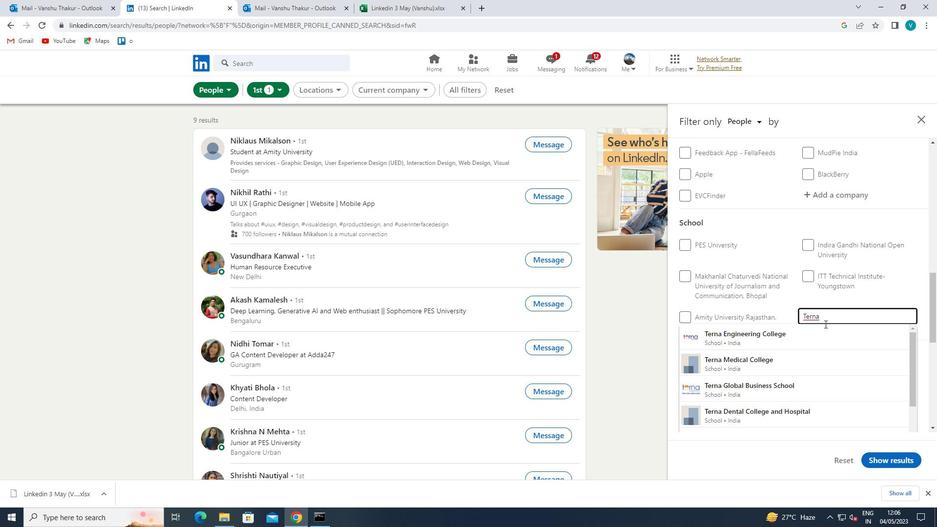 
Action: Mouse scrolled (825, 328) with delta (0, 0)
Screenshot: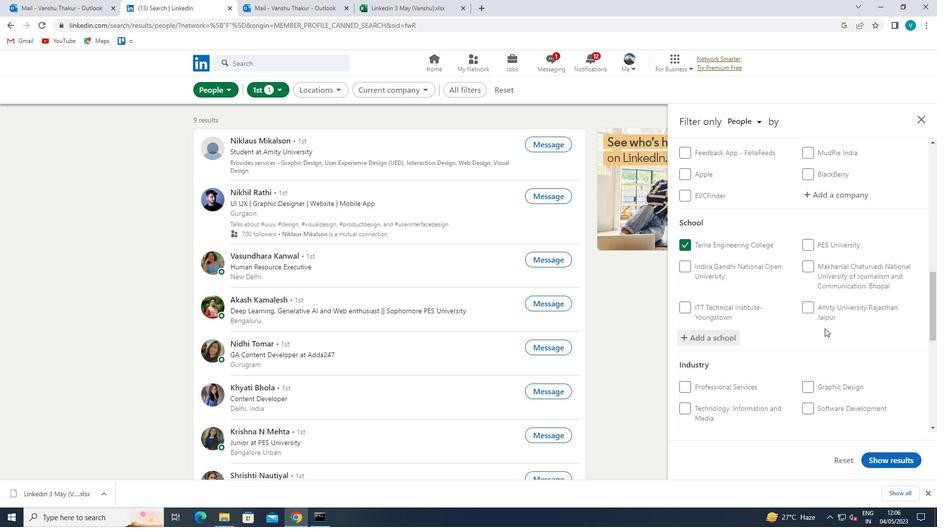 
Action: Mouse scrolled (825, 328) with delta (0, 0)
Screenshot: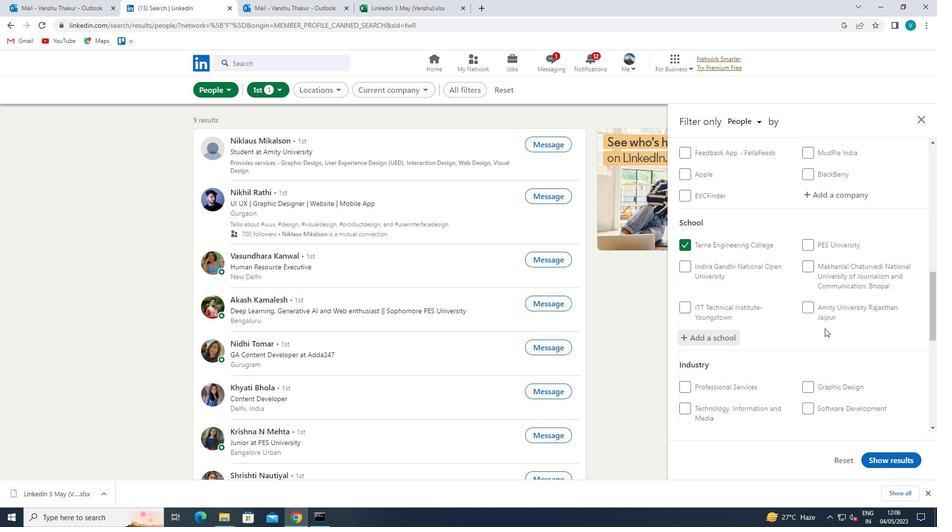 
Action: Mouse scrolled (825, 328) with delta (0, 0)
Screenshot: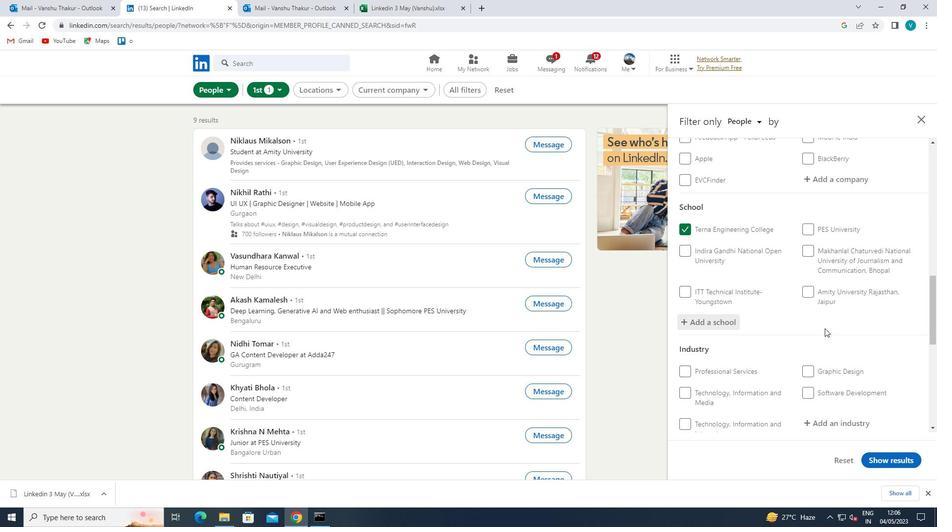 
Action: Mouse moved to (841, 297)
Screenshot: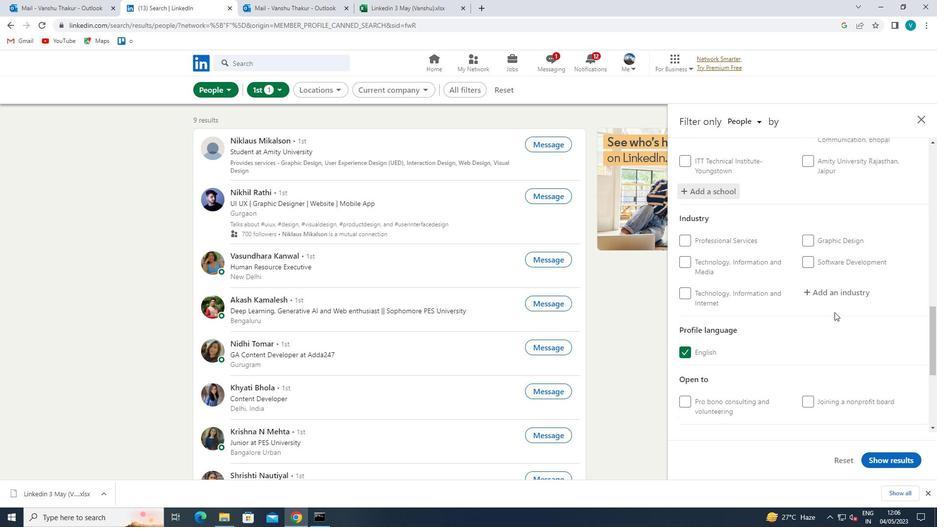 
Action: Mouse pressed left at (841, 297)
Screenshot: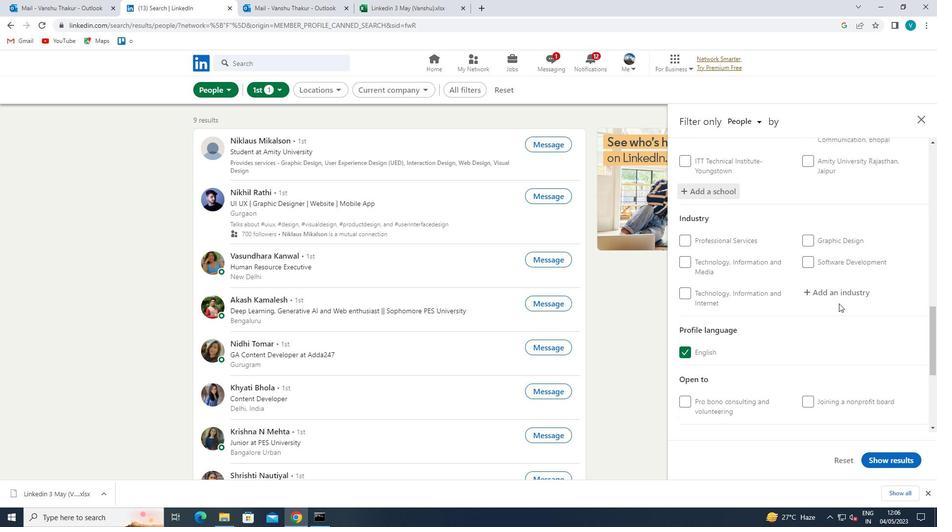 
Action: Key pressed <Key.shift>MEDIA<Key.backspace>A<Key.space><Key.shift>PRODUCTION
Screenshot: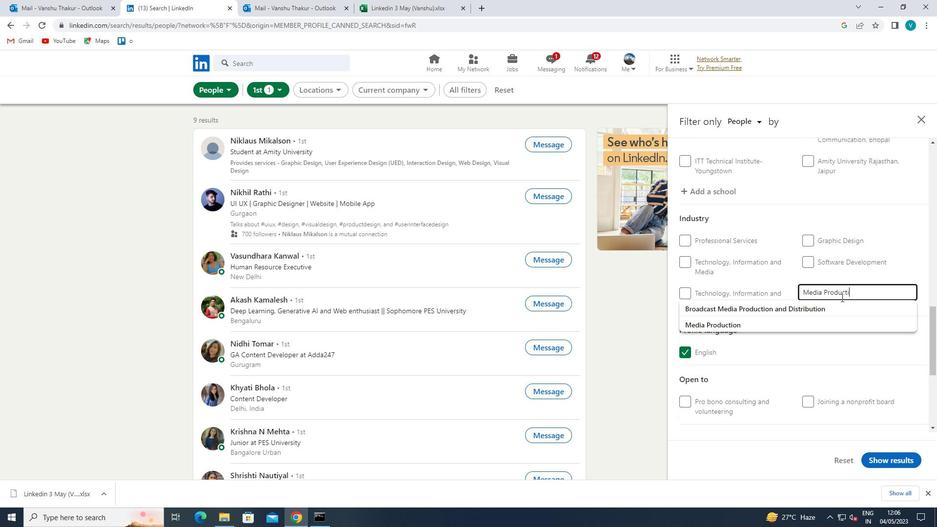 
Action: Mouse moved to (829, 304)
Screenshot: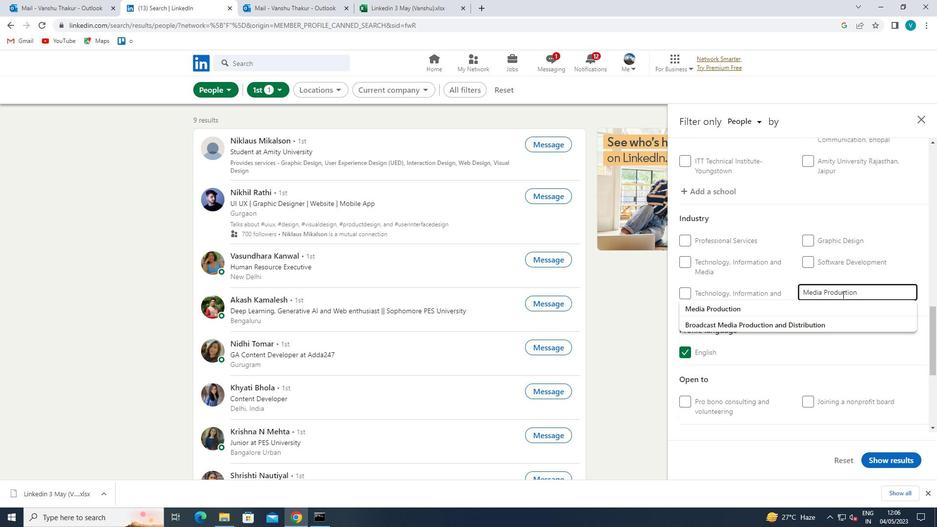 
Action: Mouse pressed left at (829, 304)
Screenshot: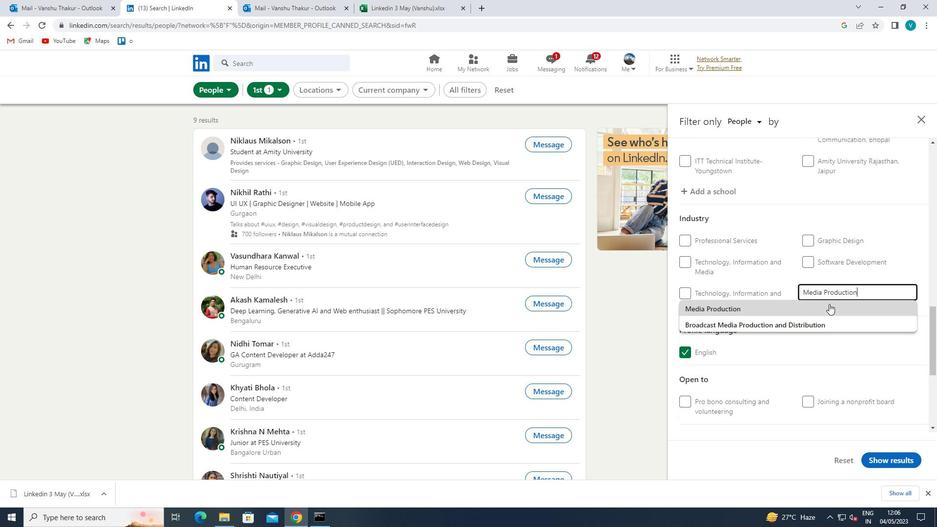 
Action: Mouse moved to (828, 304)
Screenshot: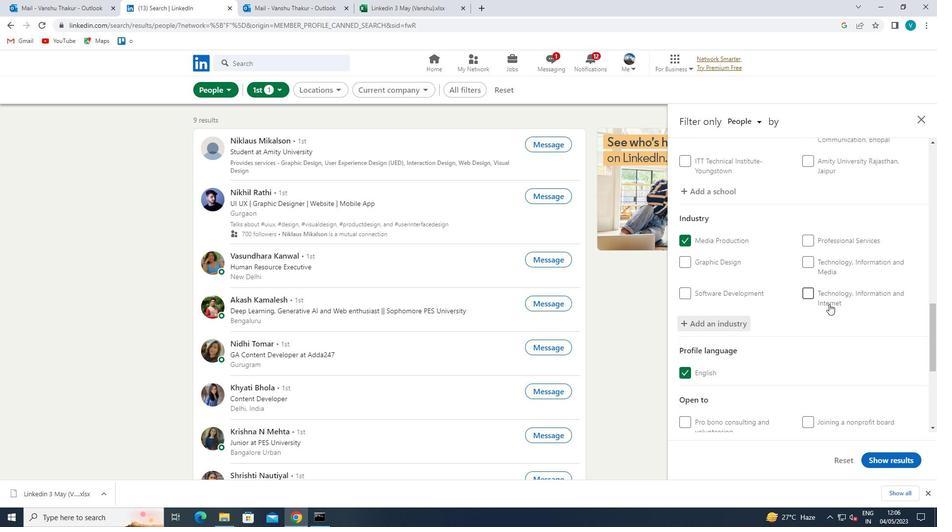 
Action: Mouse scrolled (828, 304) with delta (0, 0)
Screenshot: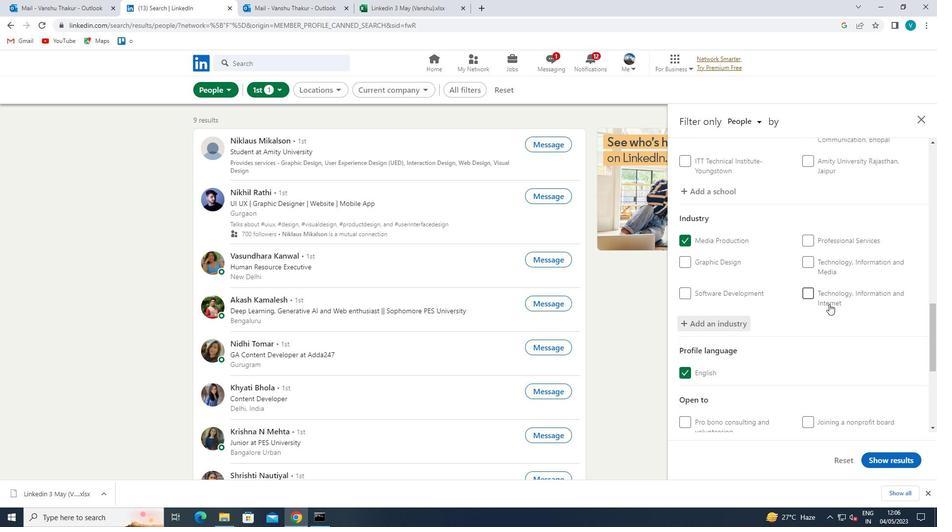 
Action: Mouse moved to (827, 306)
Screenshot: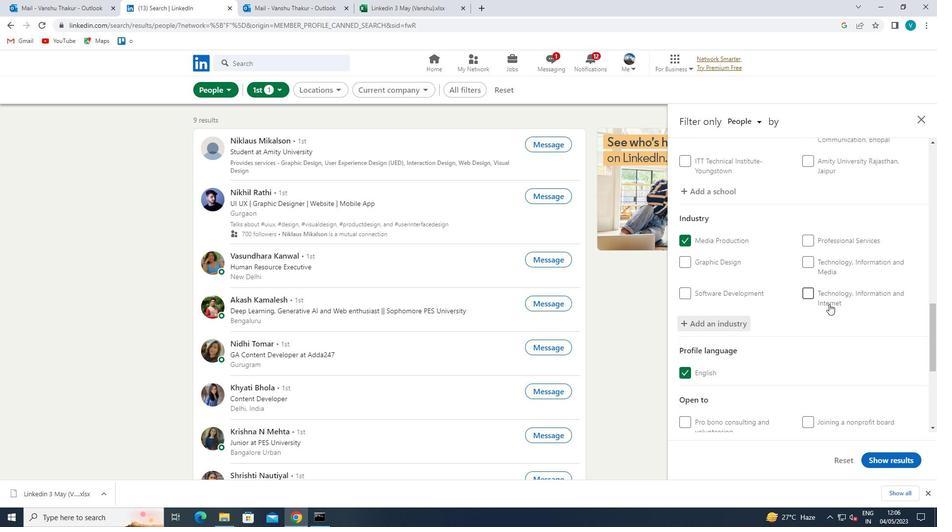 
Action: Mouse scrolled (827, 305) with delta (0, 0)
Screenshot: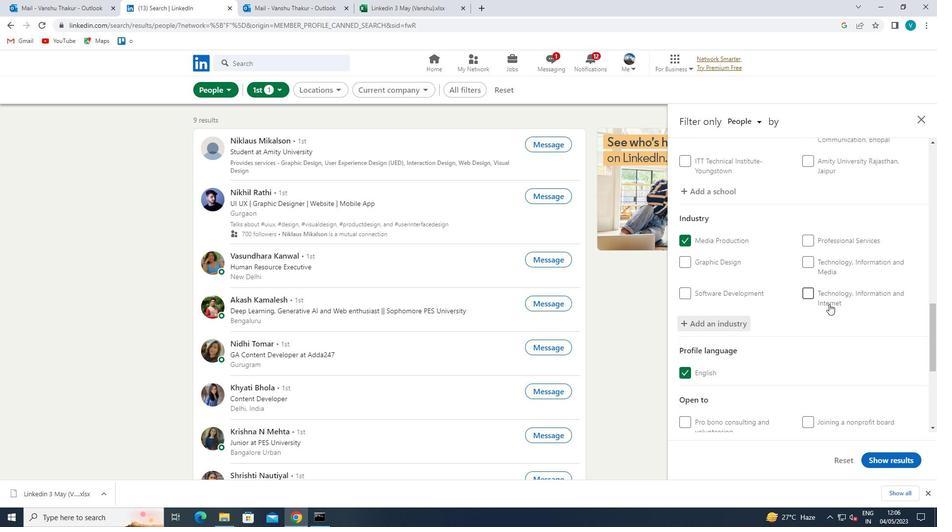 
Action: Mouse moved to (826, 306)
Screenshot: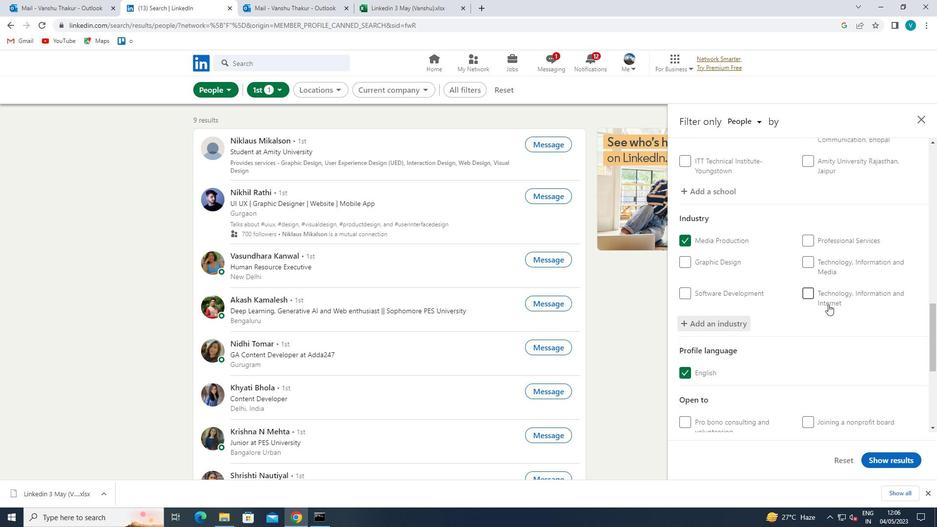 
Action: Mouse scrolled (826, 305) with delta (0, 0)
Screenshot: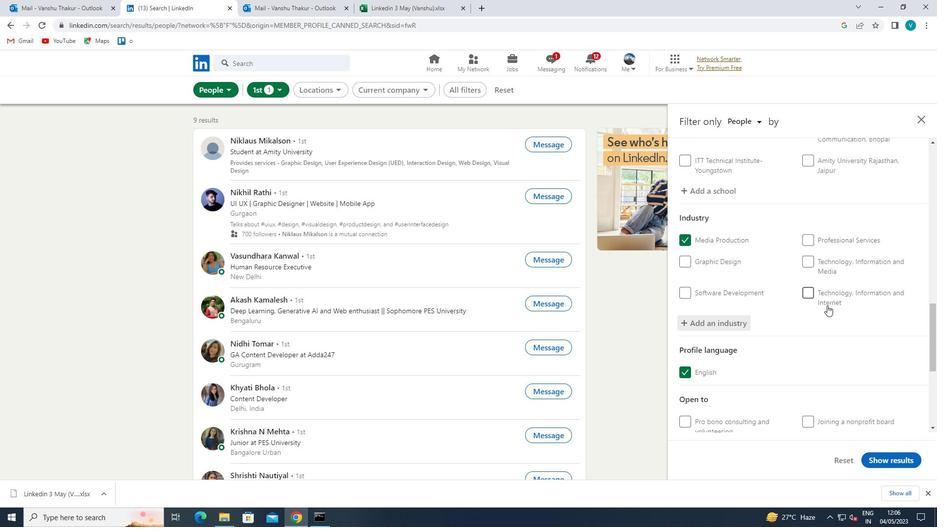 
Action: Mouse moved to (826, 306)
Screenshot: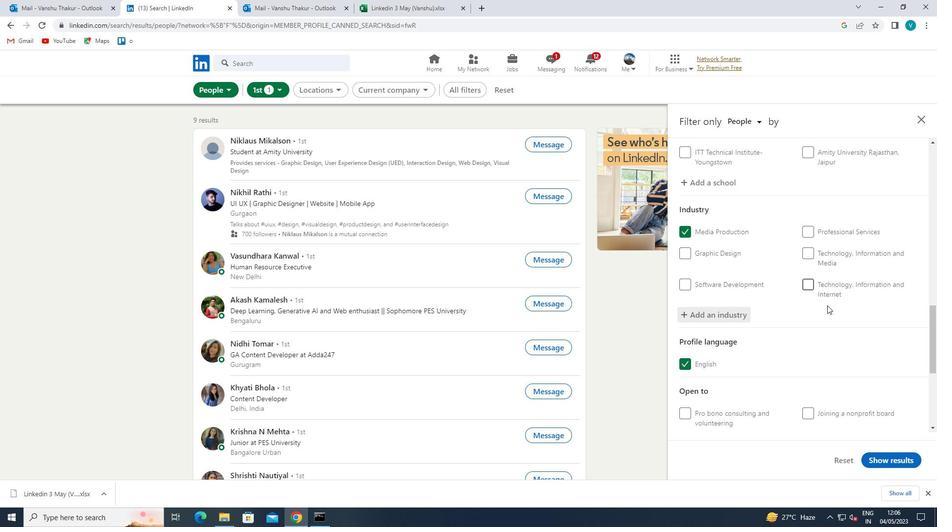 
Action: Mouse scrolled (826, 306) with delta (0, 0)
Screenshot: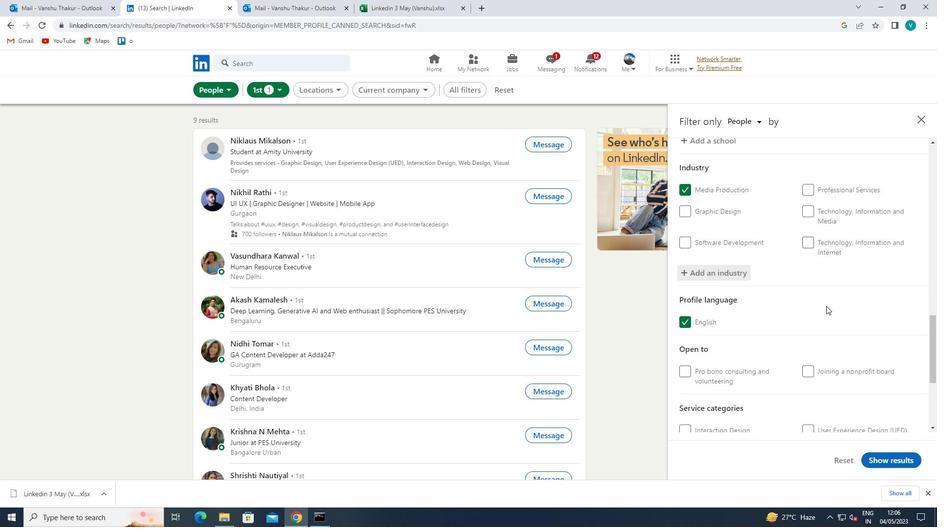 
Action: Mouse scrolled (826, 306) with delta (0, 0)
Screenshot: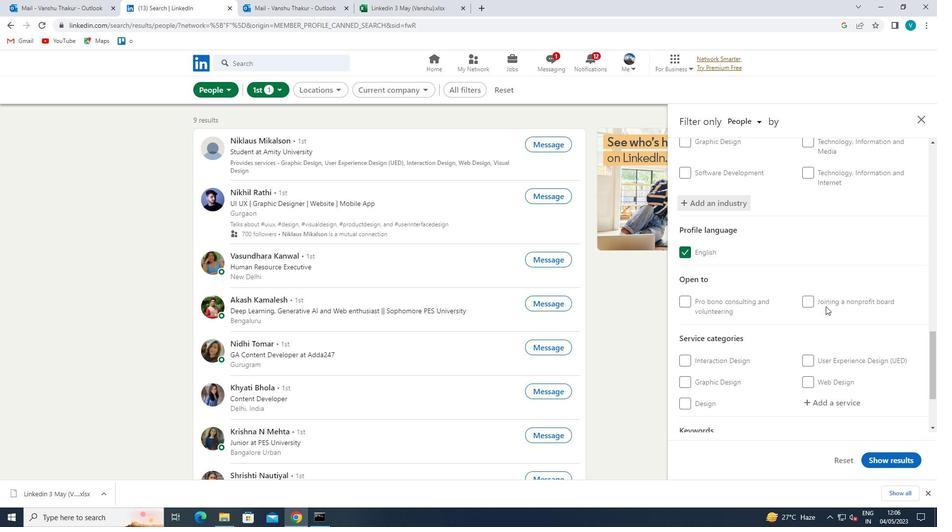 
Action: Mouse moved to (837, 298)
Screenshot: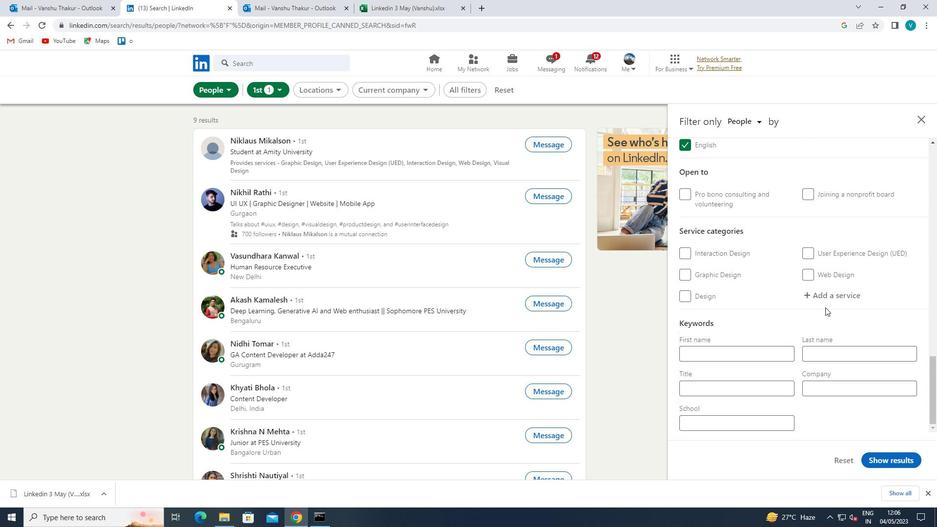 
Action: Mouse pressed left at (837, 298)
Screenshot: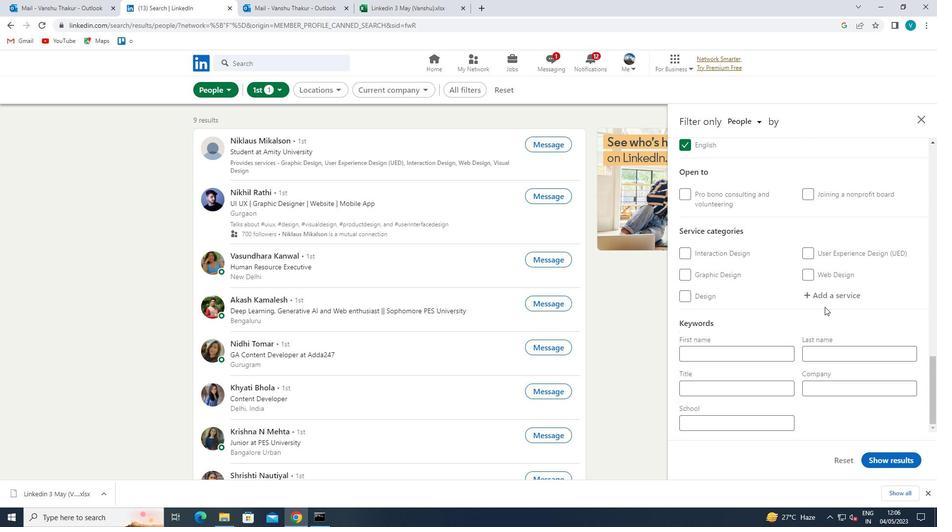 
Action: Key pressed <Key.shift>NOTARY
Screenshot: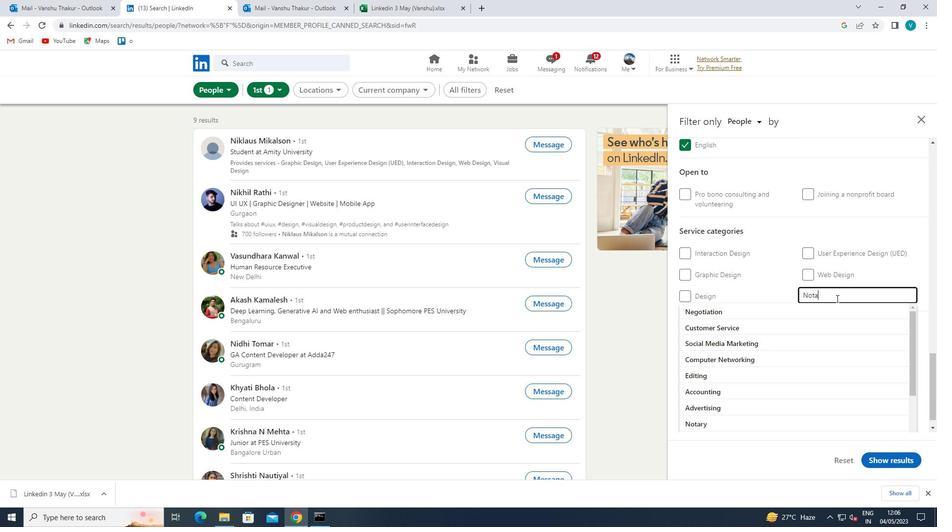
Action: Mouse moved to (837, 297)
Screenshot: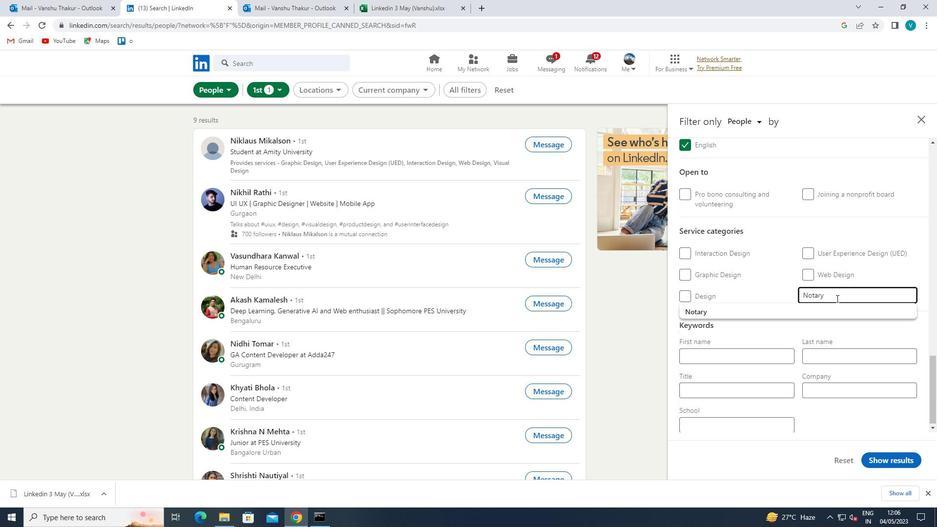 
Action: Key pressed <Key.shift>ONLINE<Key.space><Key.shift>RESEARCH
Screenshot: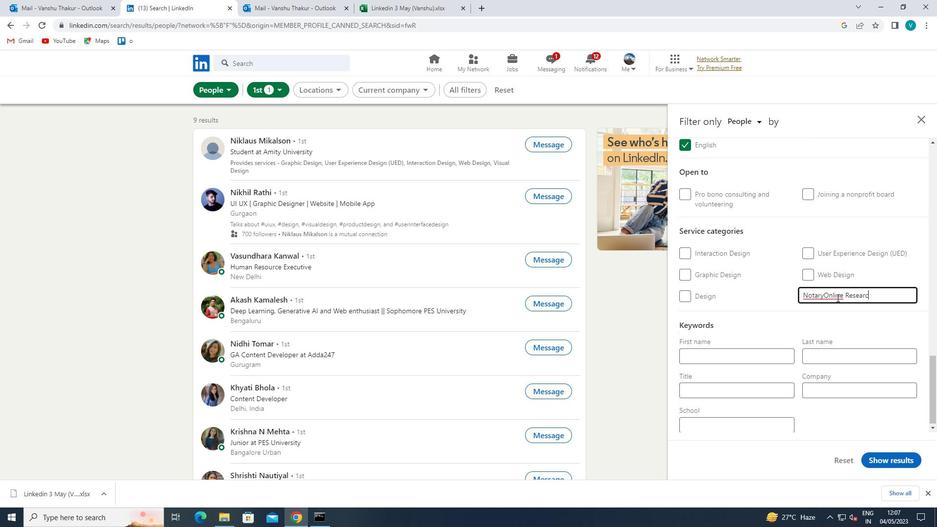 
Action: Mouse moved to (779, 337)
Screenshot: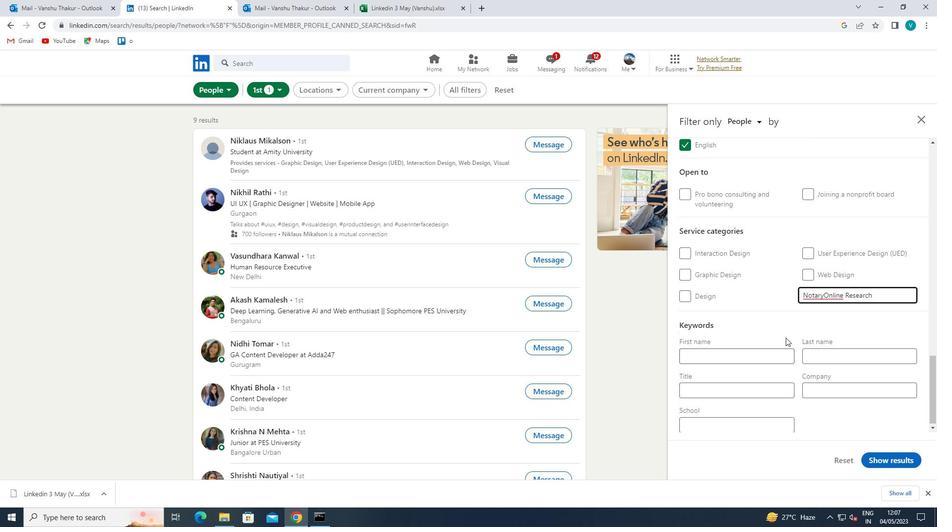 
Action: Mouse pressed left at (779, 337)
Screenshot: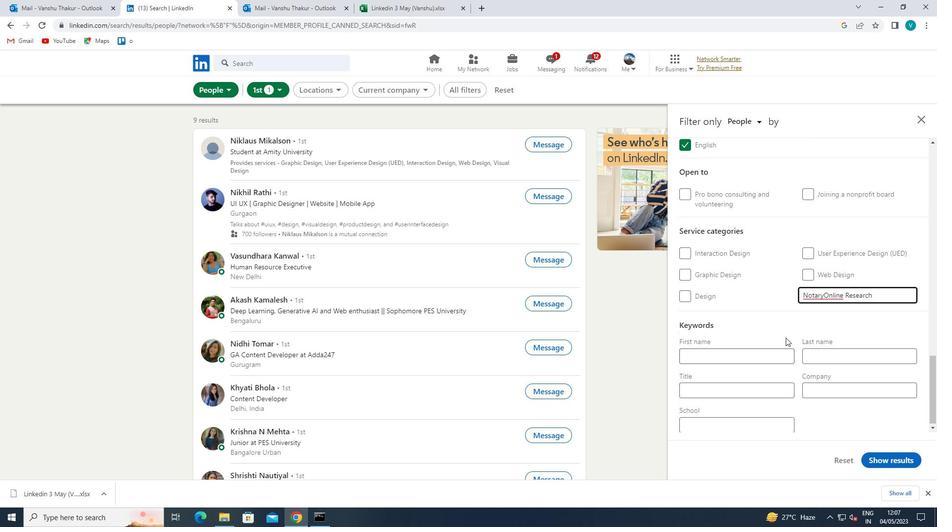 
Action: Mouse moved to (779, 336)
Screenshot: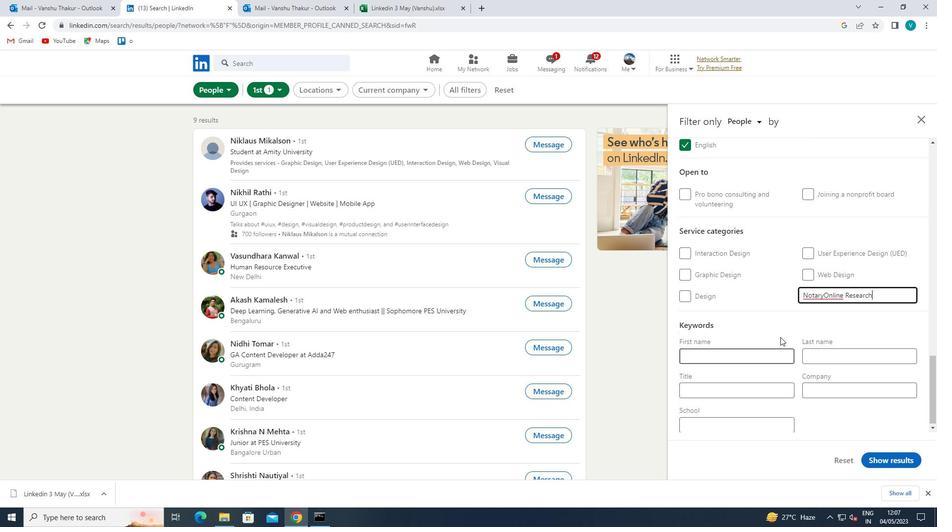 
Action: Mouse scrolled (779, 336) with delta (0, 0)
Screenshot: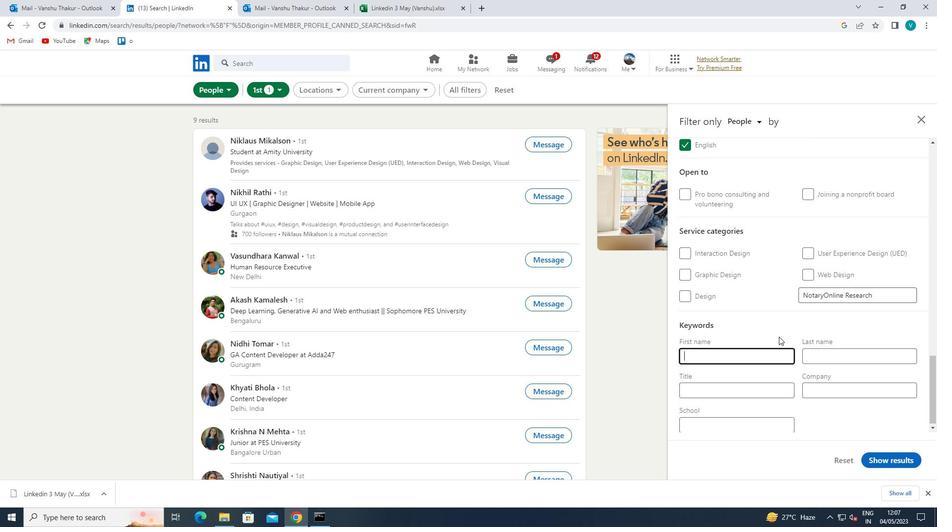 
Action: Mouse scrolled (779, 336) with delta (0, 0)
Screenshot: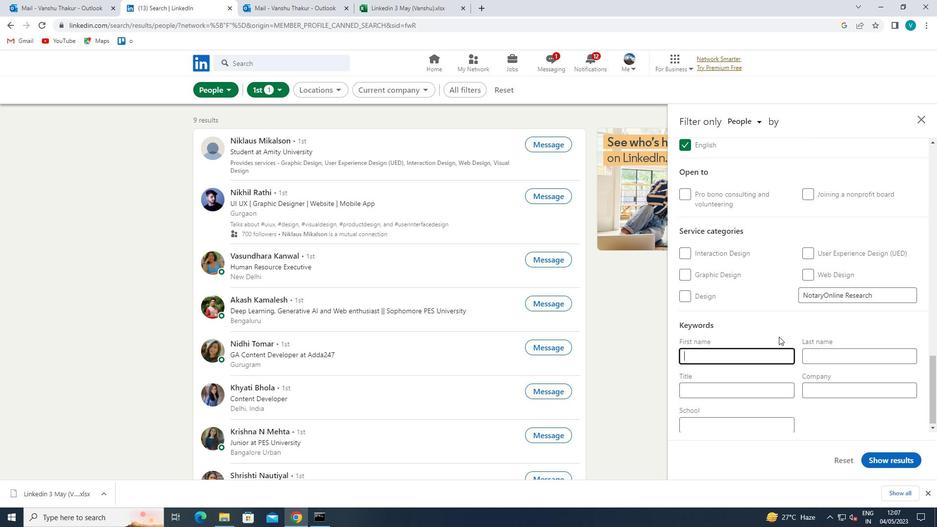 
Action: Mouse moved to (738, 388)
Screenshot: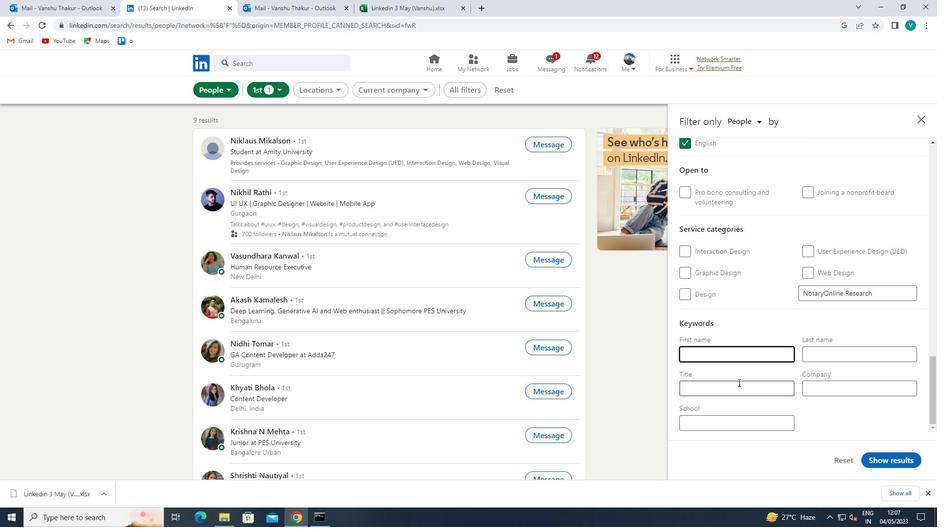 
Action: Mouse pressed left at (738, 388)
Screenshot: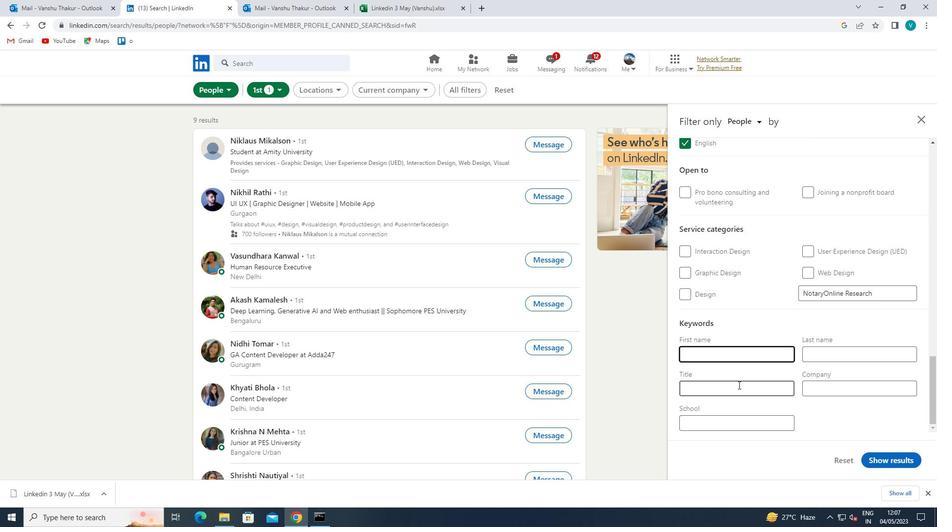 
Action: Key pressed <Key.shift>SOFTWARE<Key.space><Key.shift>ENGINEER<Key.space>
Screenshot: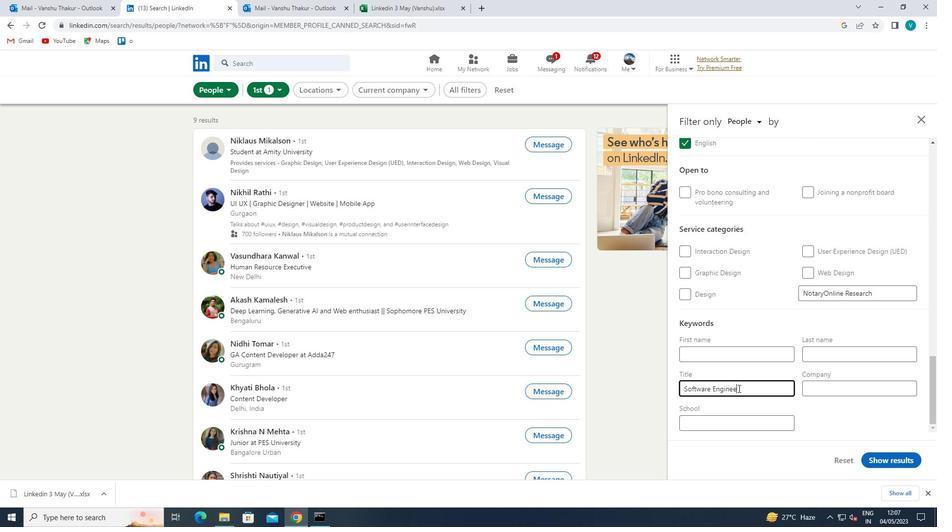
Action: Mouse moved to (892, 465)
Screenshot: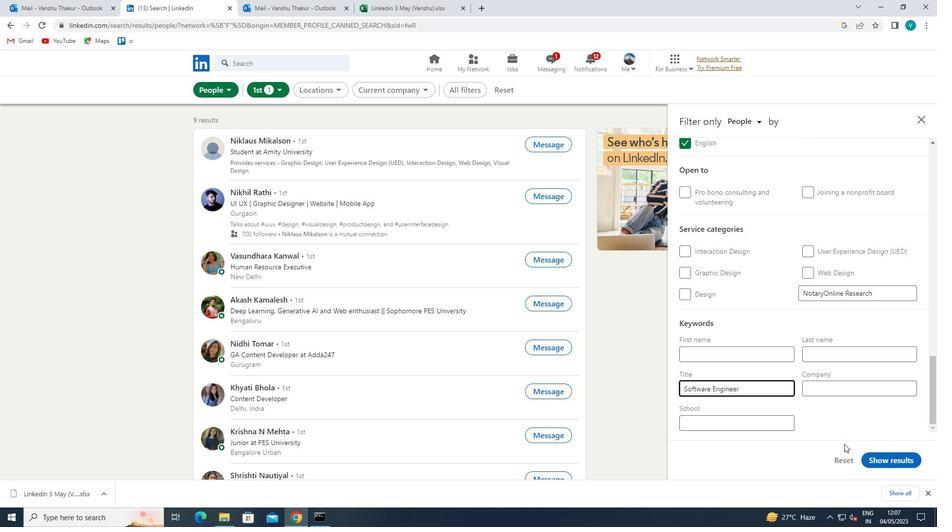 
Action: Mouse pressed left at (892, 465)
Screenshot: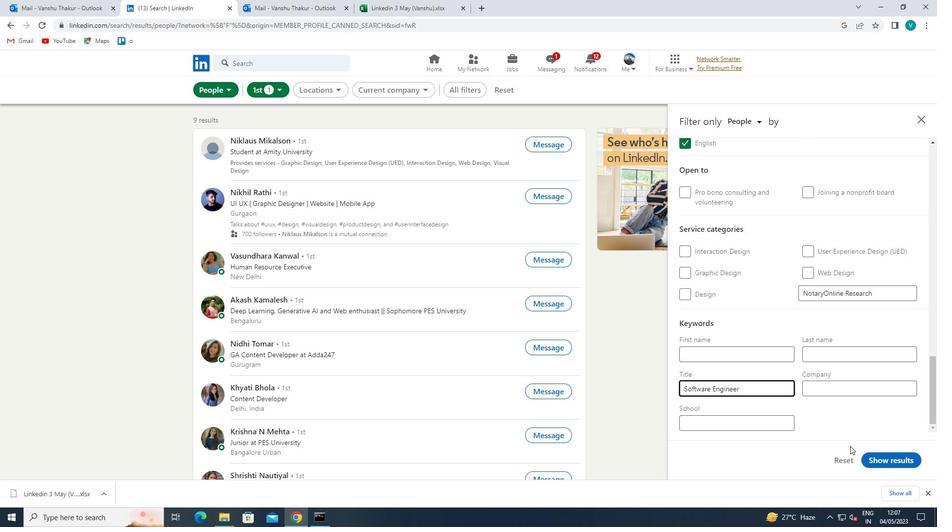 
